 Task: Open Card Public Speaking Event Execution in Board Market Analysis for SWOT Analysis and Strategy Development to Workspace Inbound Marketing Agencies and add a team member Softage.2@softage.net, a label Red, a checklist Board Governance, an attachment from your google drive, a color Red and finally, add a card description 'Develop and launch new customer feedback program for service improvements' and a comment 'Given the potential impact of this task on our company brand reputation, let us ensure that we approach it with a focus on quality and excellence.'. Add a start date 'Jan 06, 1900' with a due date 'Jan 13, 1900'
Action: Mouse moved to (427, 150)
Screenshot: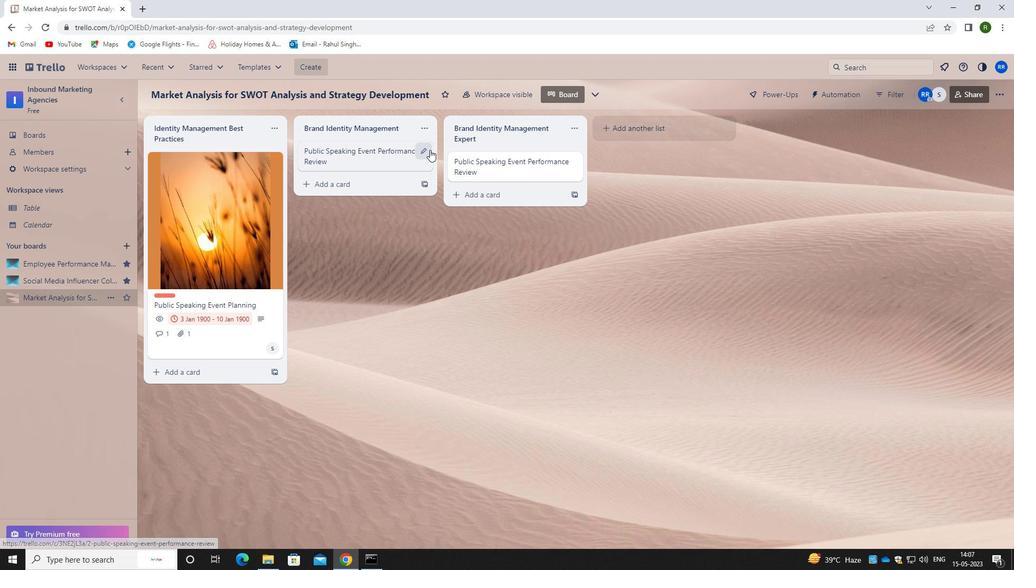
Action: Mouse pressed left at (427, 150)
Screenshot: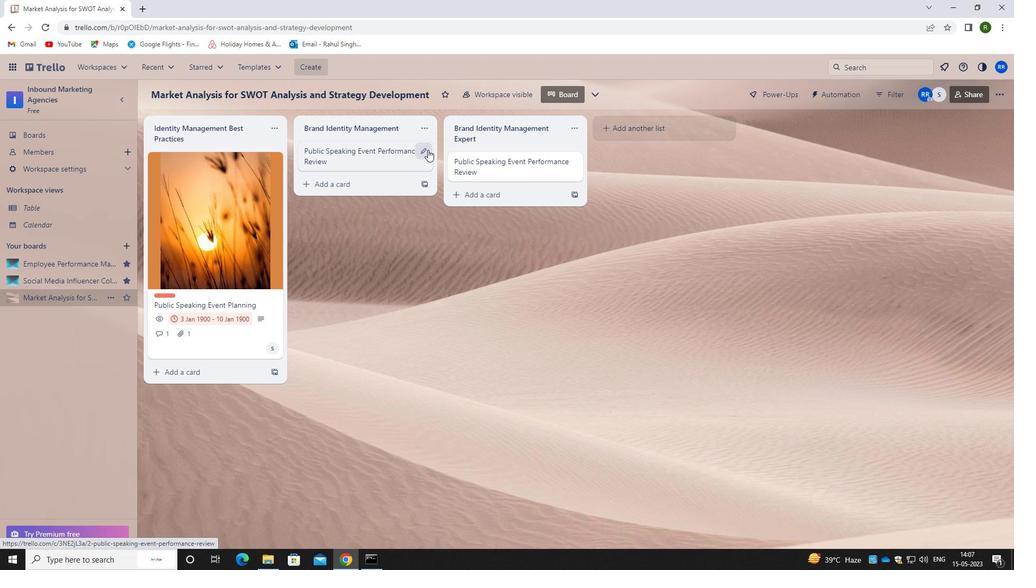 
Action: Mouse moved to (472, 147)
Screenshot: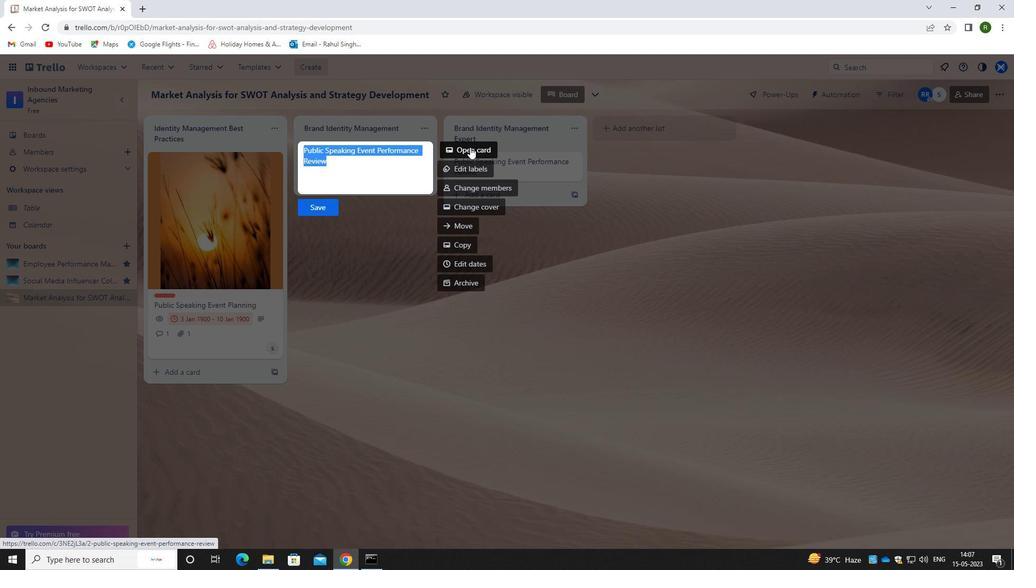 
Action: Mouse pressed left at (472, 147)
Screenshot: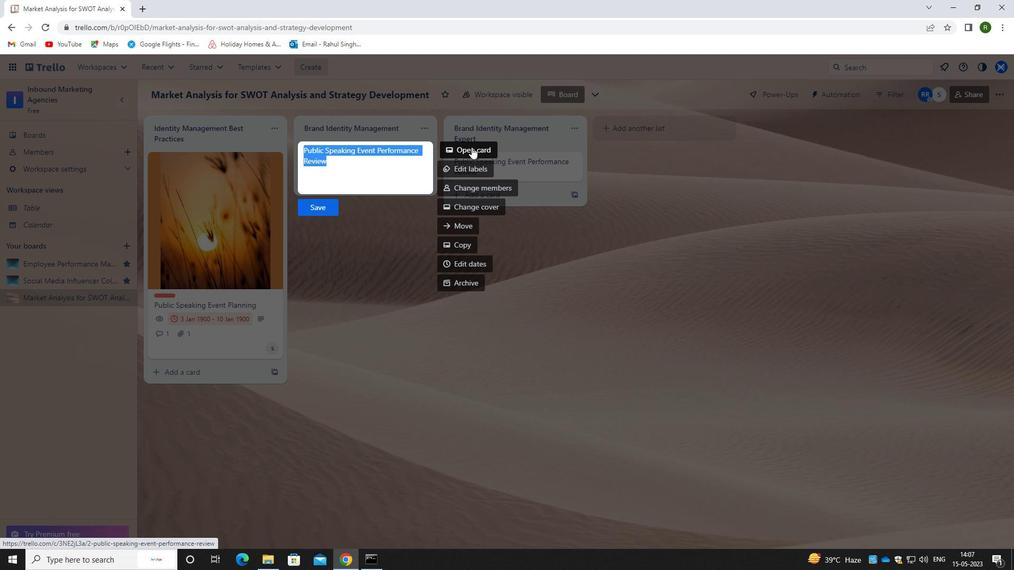 
Action: Mouse moved to (639, 190)
Screenshot: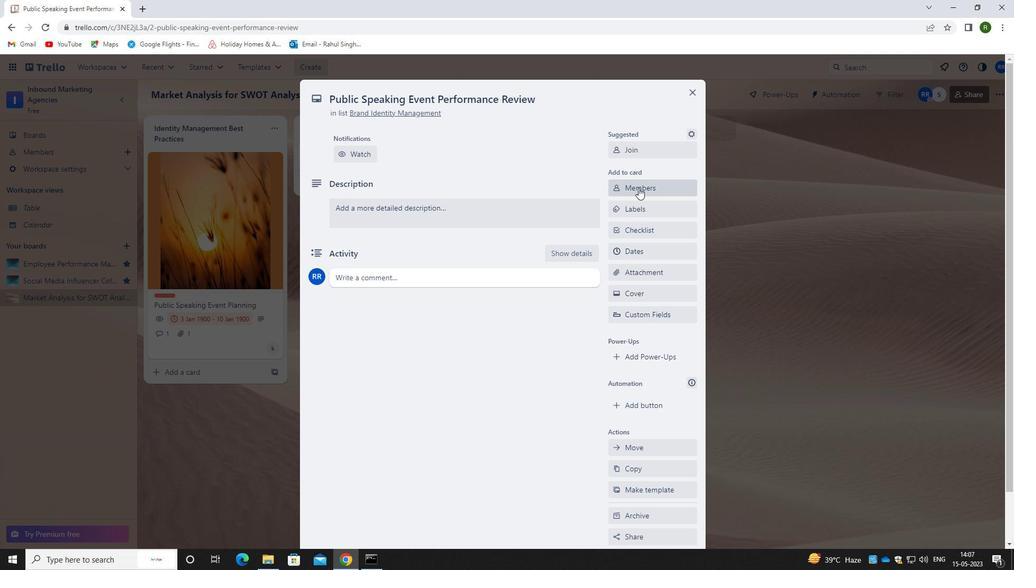 
Action: Mouse pressed left at (639, 190)
Screenshot: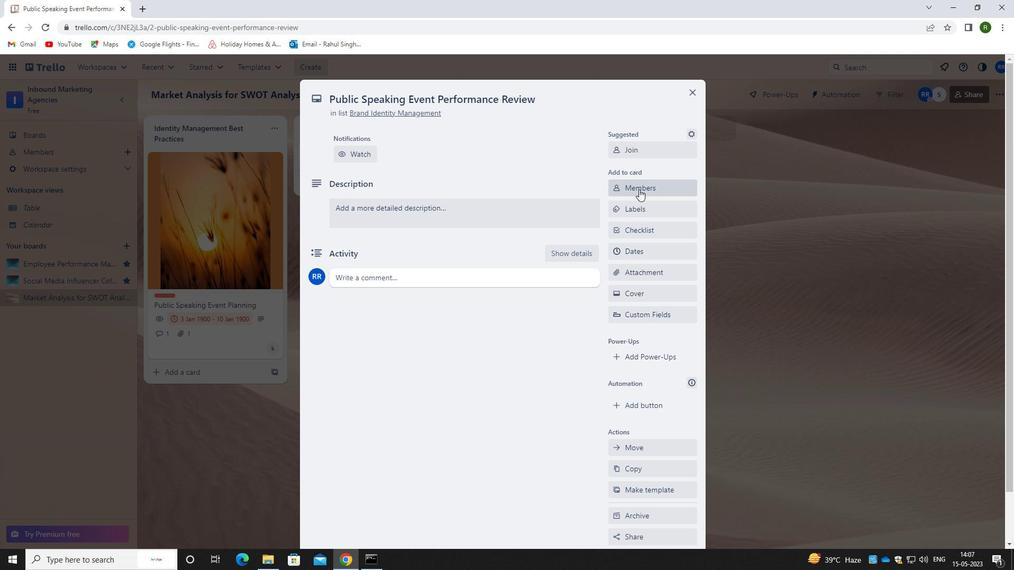 
Action: Mouse moved to (637, 233)
Screenshot: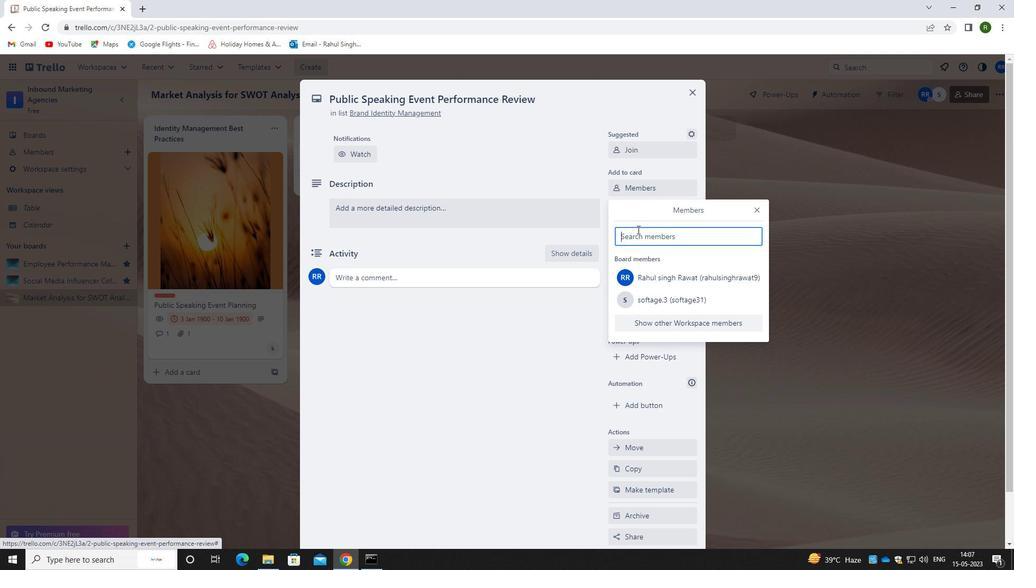 
Action: Key pressed <Key.caps_lock>s<Key.caps_lock>oftage.2<Key.shift>@SOFTA.NET
Screenshot: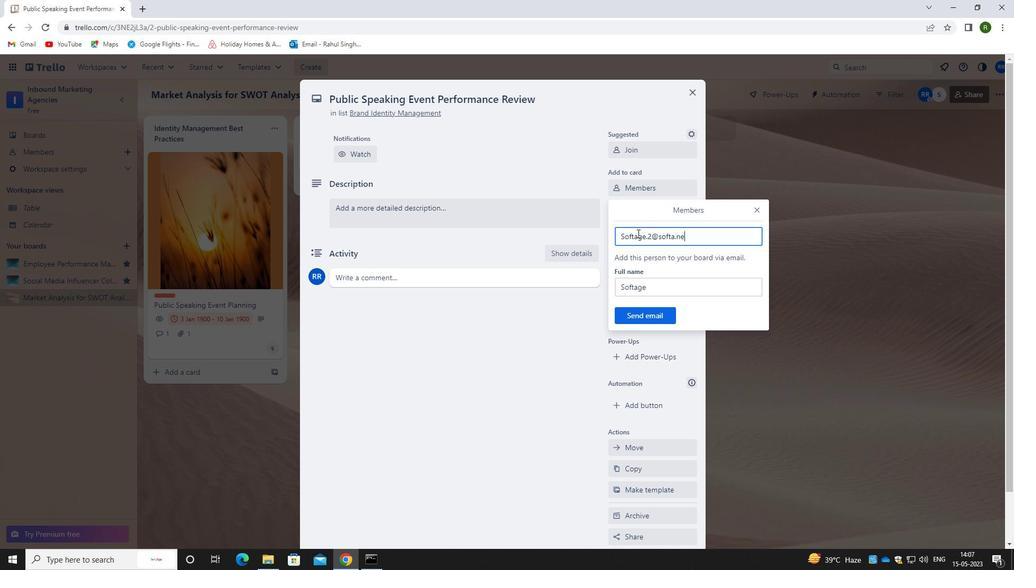 
Action: Mouse moved to (690, 243)
Screenshot: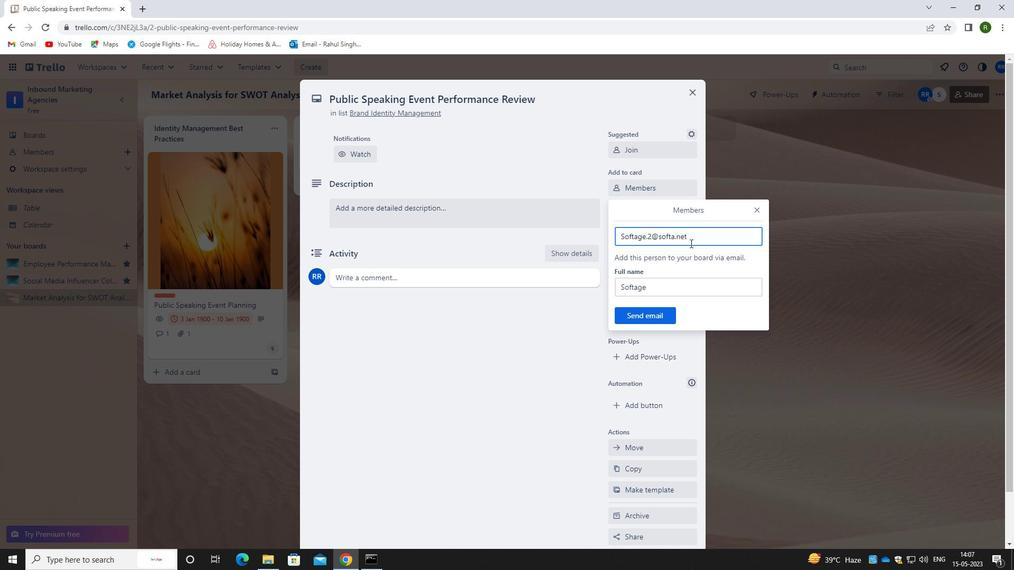 
Action: Key pressed <Key.backspace><Key.backspace><Key.backspace><Key.backspace>GE.NET
Screenshot: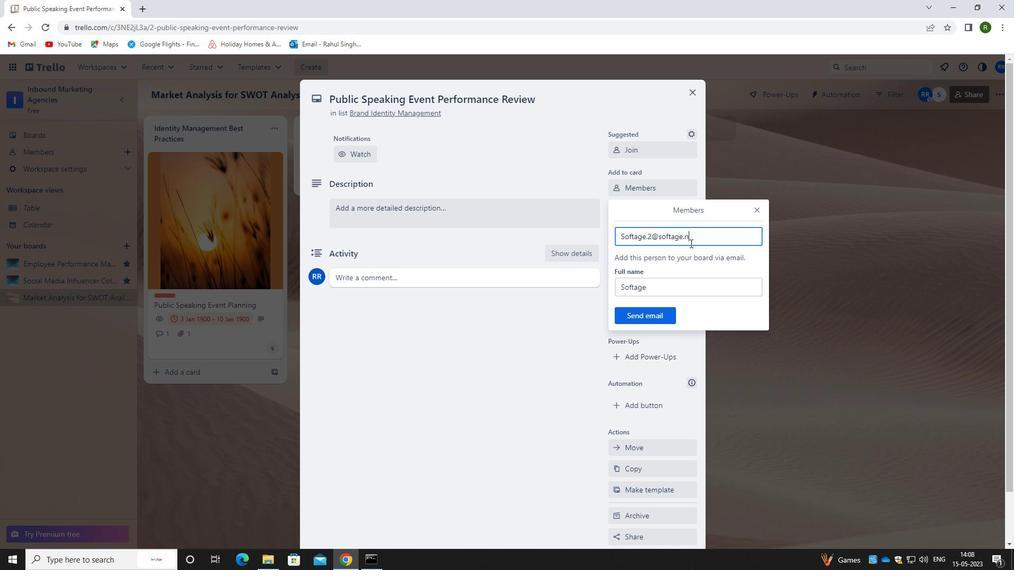 
Action: Mouse moved to (631, 318)
Screenshot: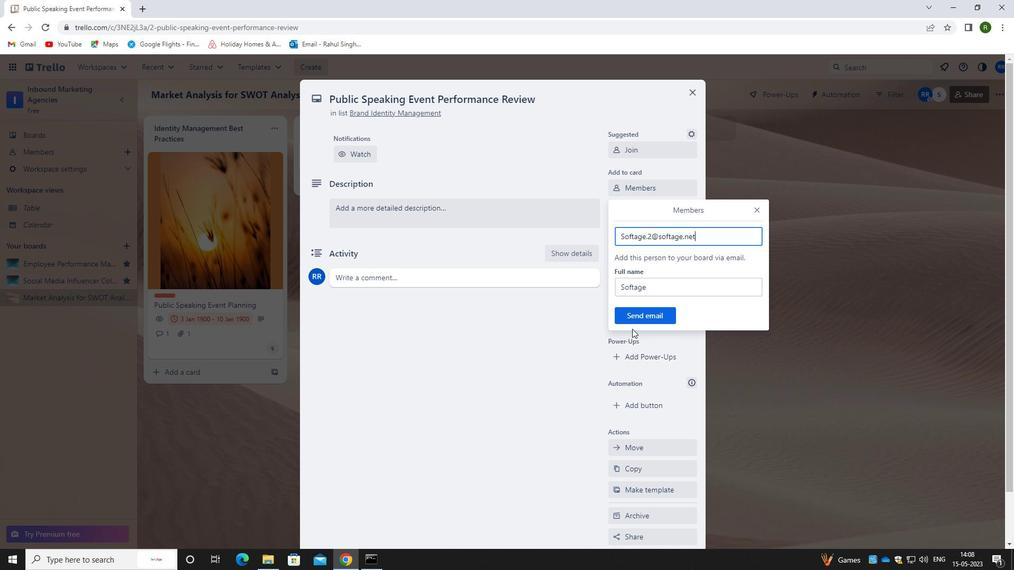 
Action: Mouse pressed left at (631, 318)
Screenshot: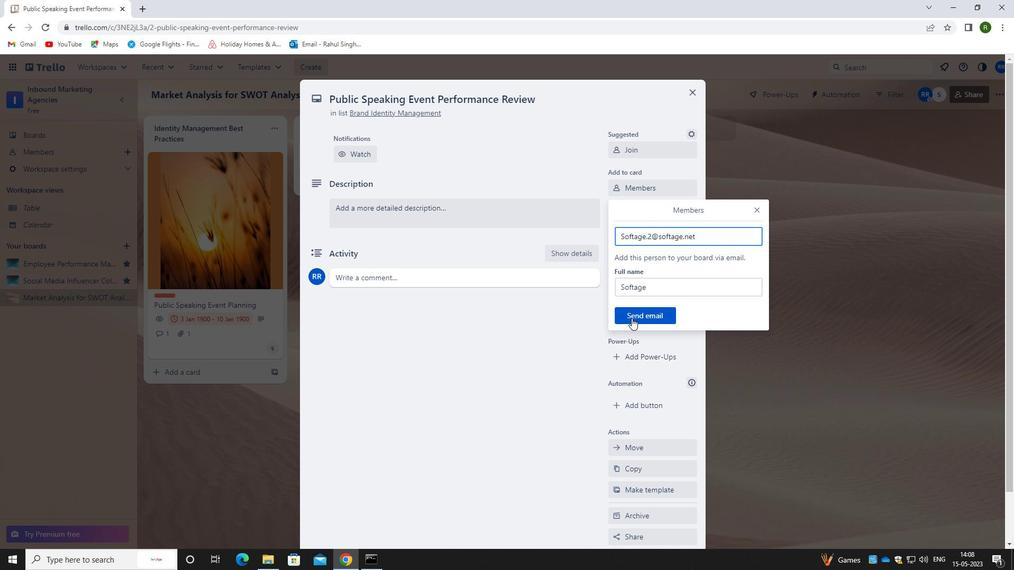 
Action: Mouse moved to (648, 208)
Screenshot: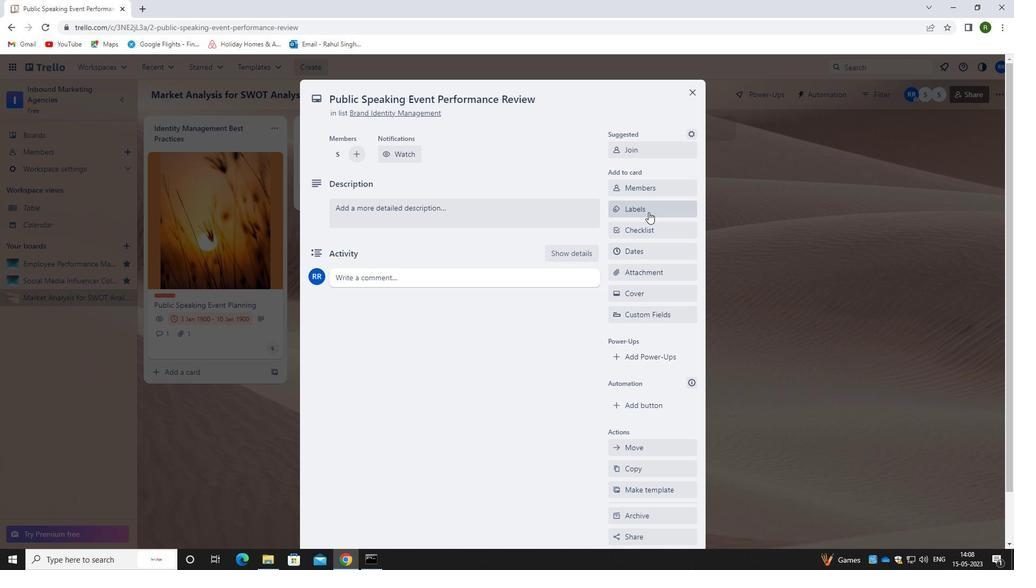 
Action: Mouse pressed left at (648, 208)
Screenshot: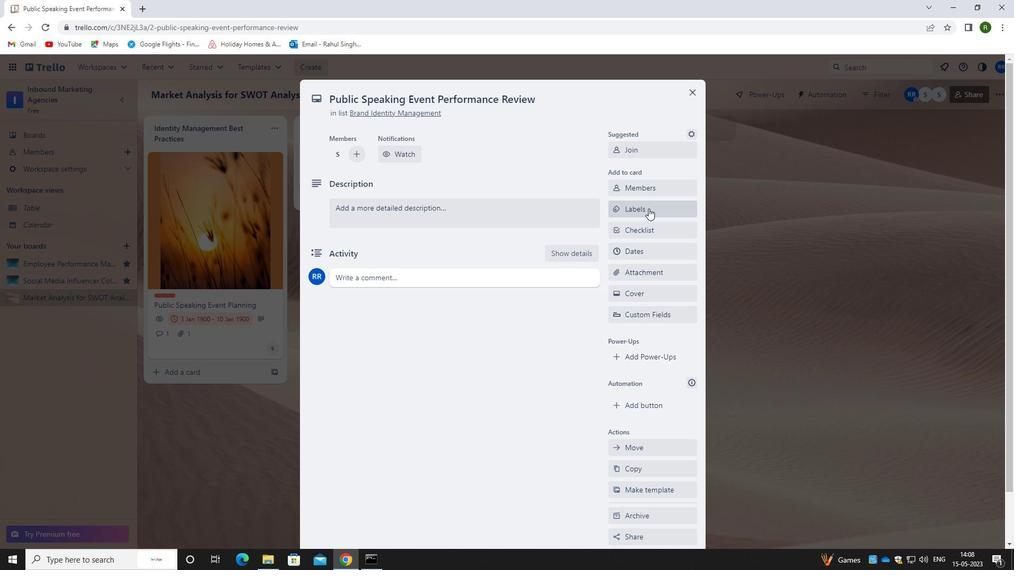 
Action: Mouse moved to (654, 239)
Screenshot: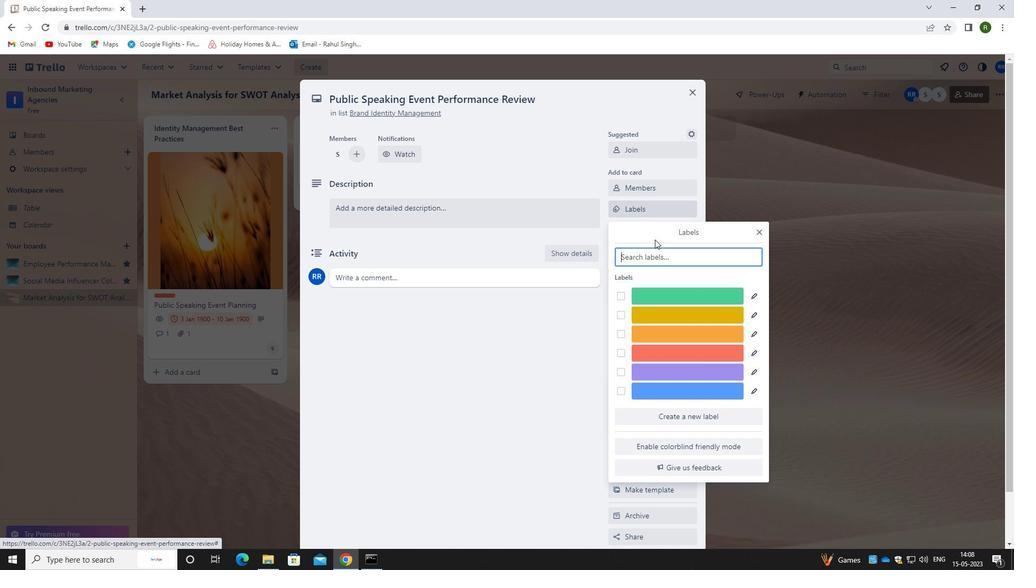 
Action: Key pressed RED
Screenshot: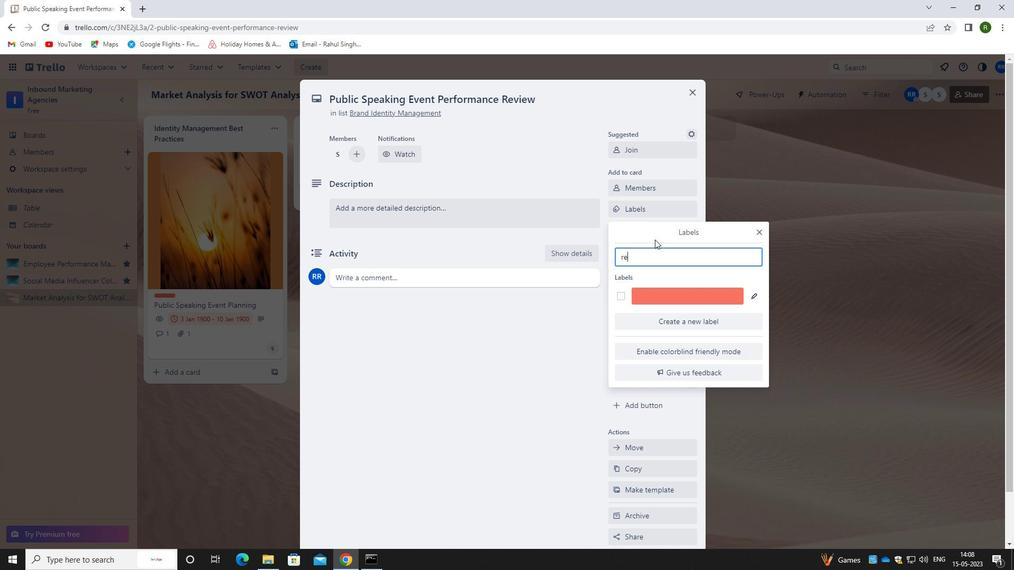 
Action: Mouse moved to (622, 298)
Screenshot: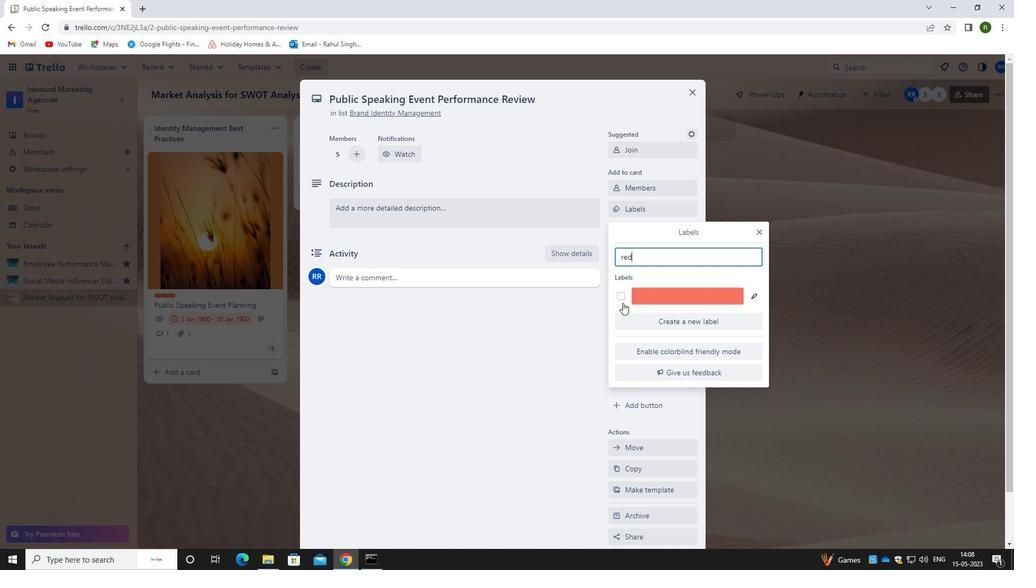 
Action: Mouse pressed left at (622, 298)
Screenshot: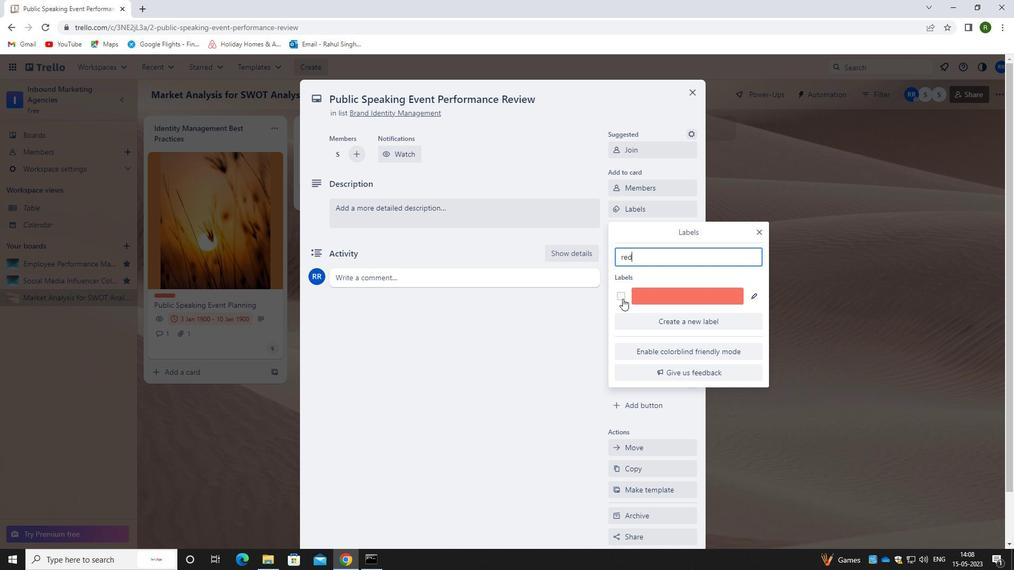 
Action: Mouse moved to (557, 357)
Screenshot: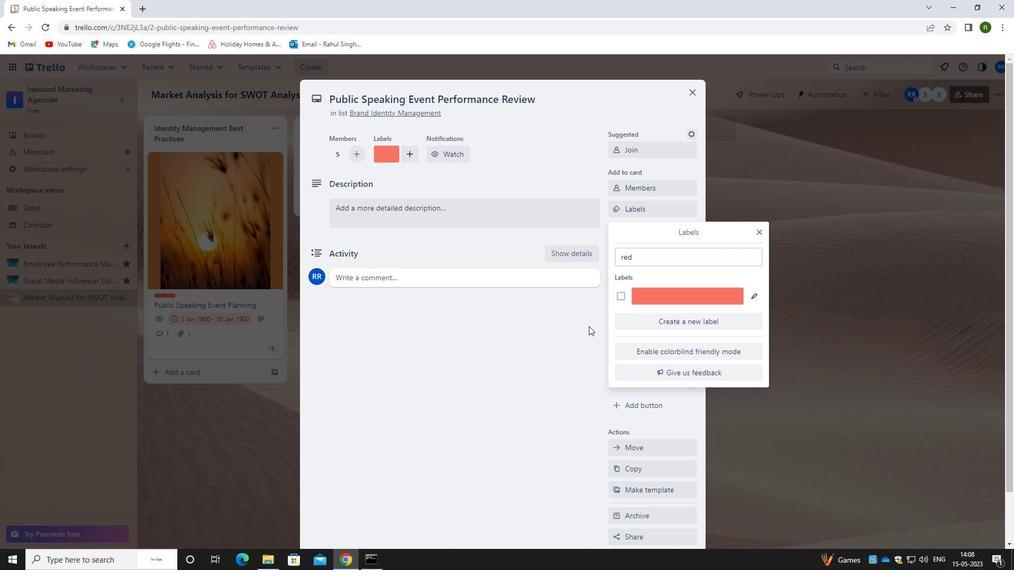 
Action: Mouse pressed left at (557, 357)
Screenshot: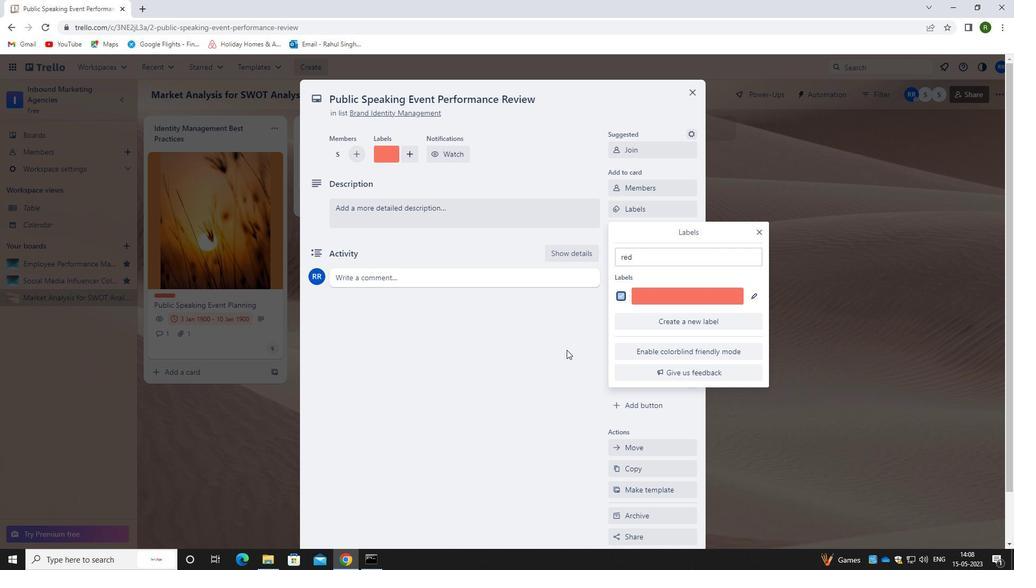 
Action: Mouse moved to (638, 228)
Screenshot: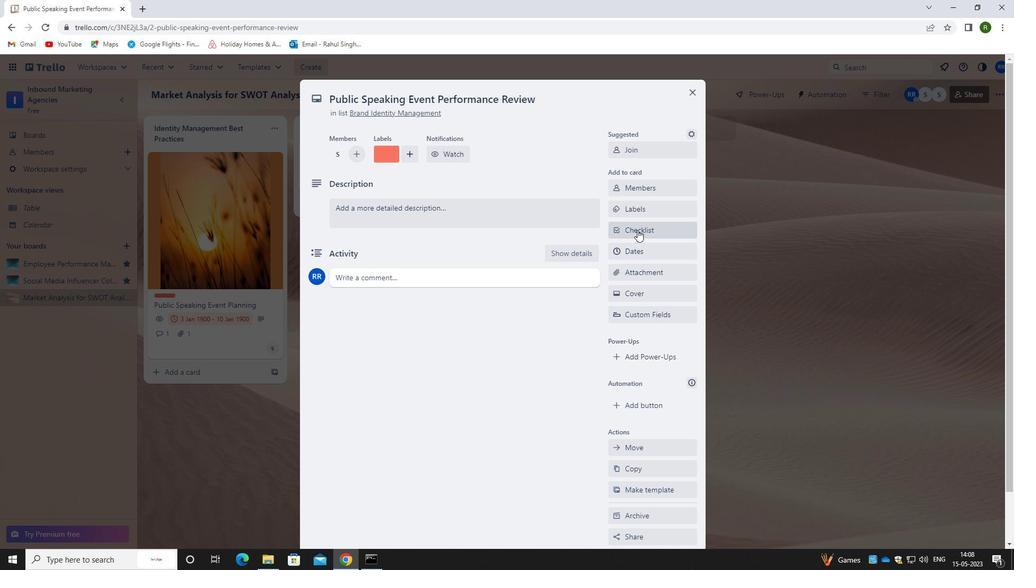 
Action: Mouse pressed left at (638, 228)
Screenshot: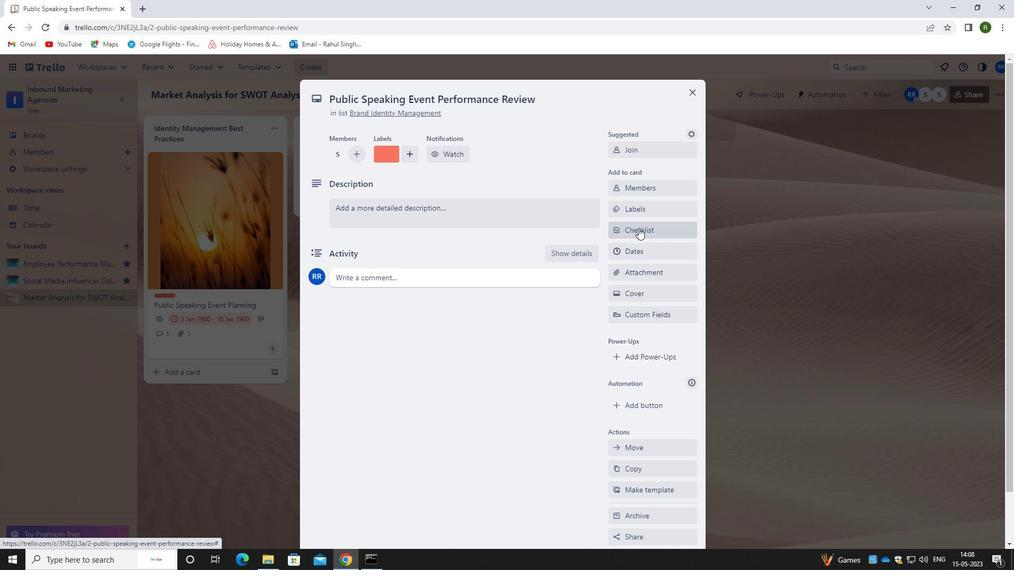 
Action: Mouse moved to (547, 355)
Screenshot: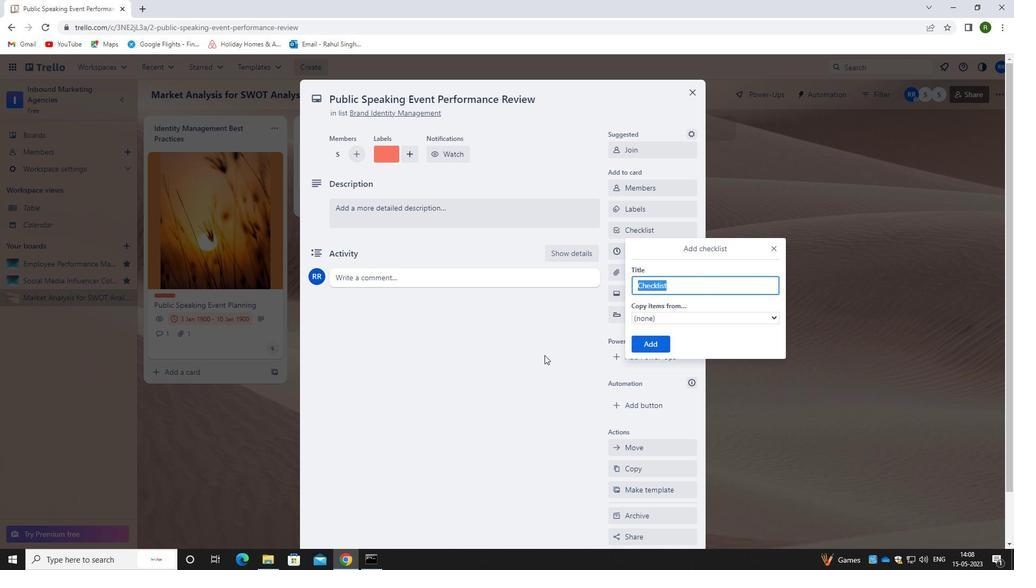 
Action: Key pressed <Key.caps_lock>B<Key.caps_lock>IARD<Key.space><Key.caps_lock><Key.backspace><Key.backspace><Key.backspace><Key.backspace><Key.backspace><Key.caps_lock>OAR<Key.space><Key.caps_lock><Key.backspace>D<Key.space><Key.caps_lock><Key.backspace><Key.backspace>D<Key.space>GOVE
Screenshot: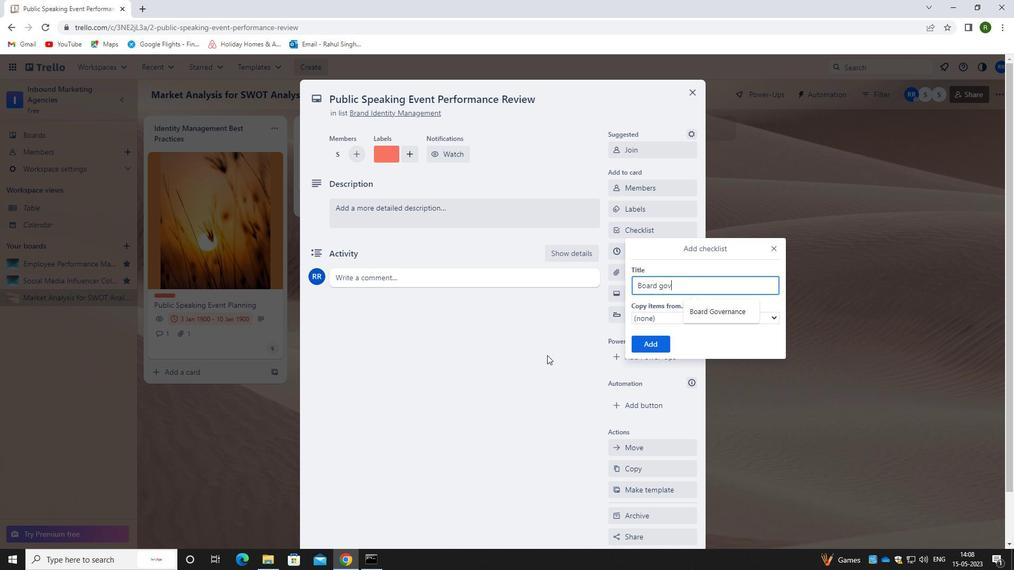 
Action: Mouse moved to (716, 312)
Screenshot: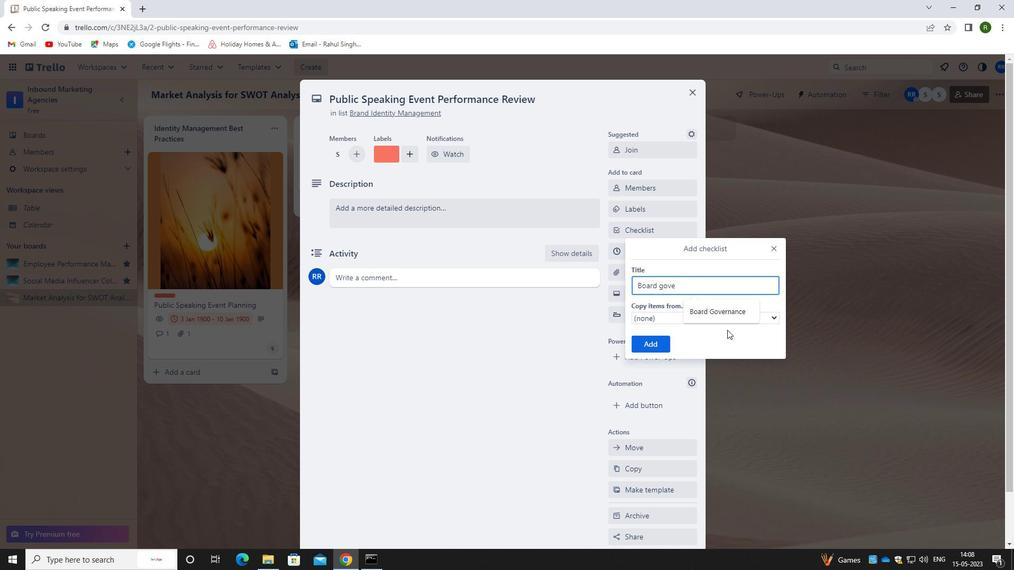 
Action: Mouse pressed left at (716, 312)
Screenshot: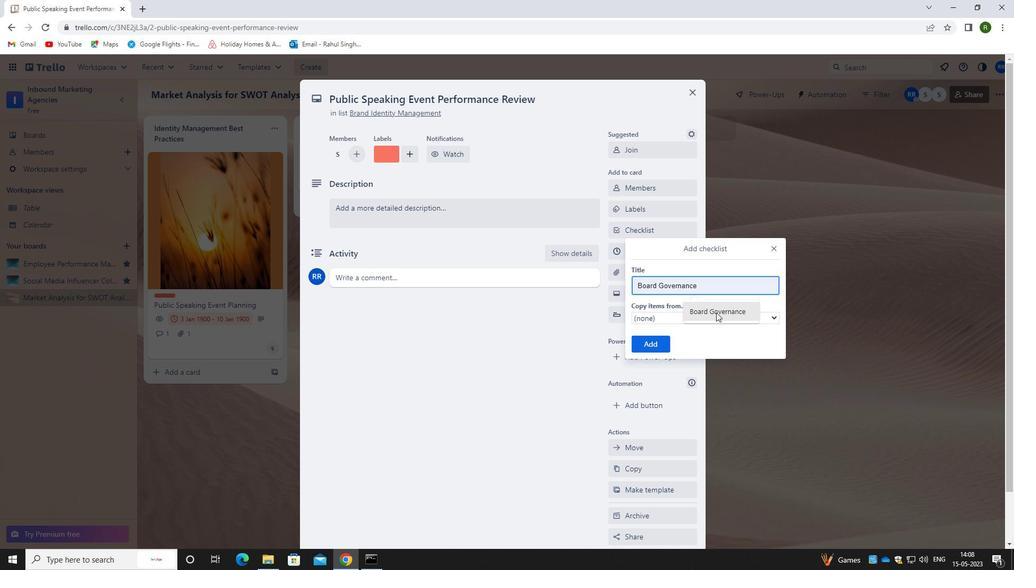 
Action: Mouse moved to (657, 344)
Screenshot: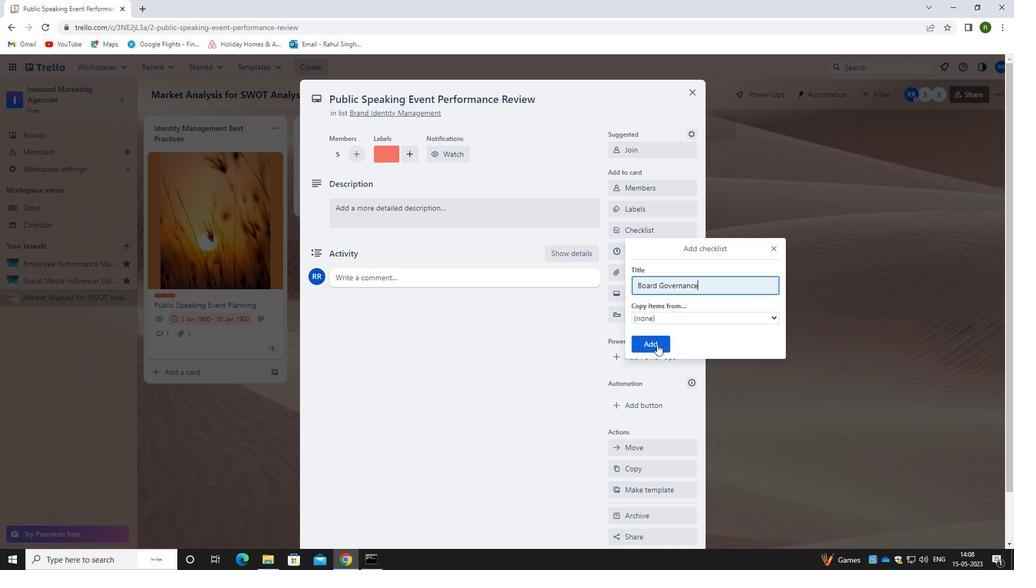 
Action: Mouse pressed left at (657, 344)
Screenshot: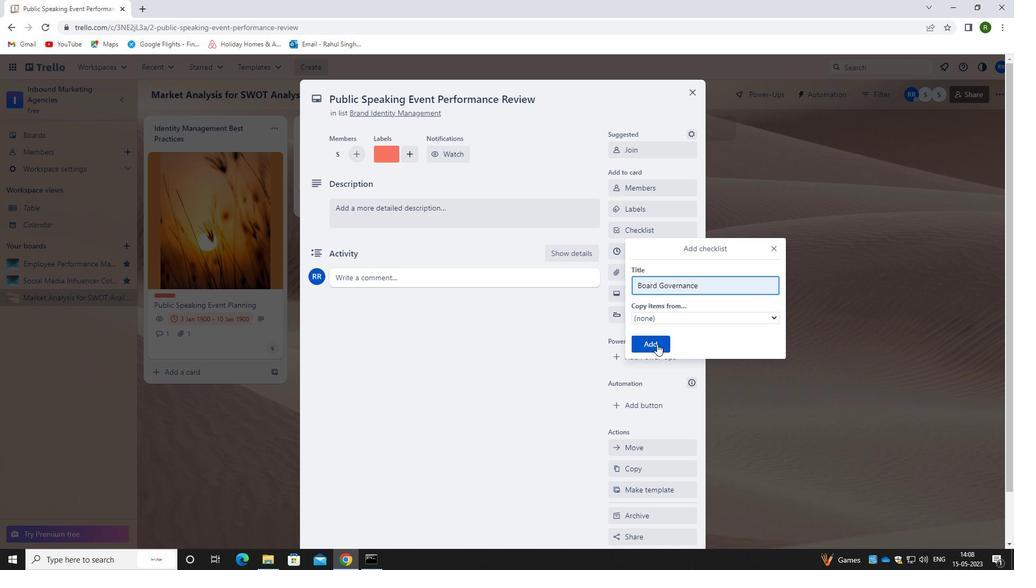 
Action: Mouse moved to (629, 273)
Screenshot: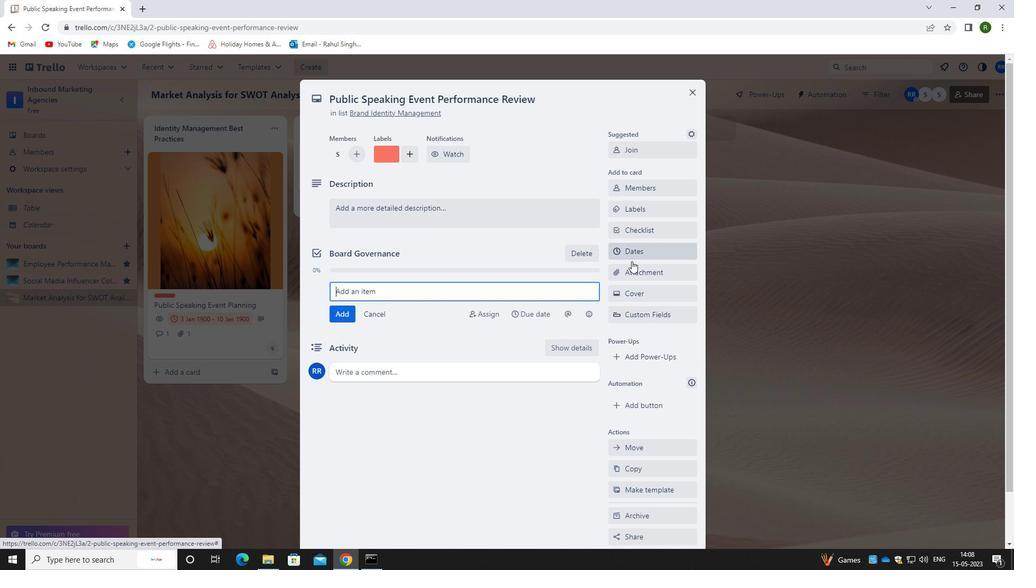 
Action: Mouse pressed left at (629, 273)
Screenshot: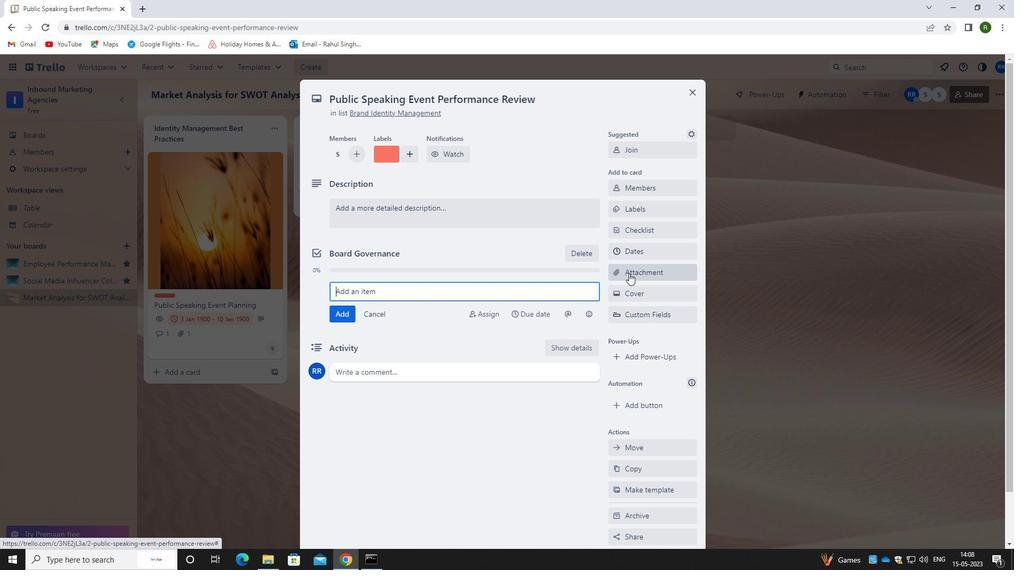 
Action: Mouse moved to (639, 359)
Screenshot: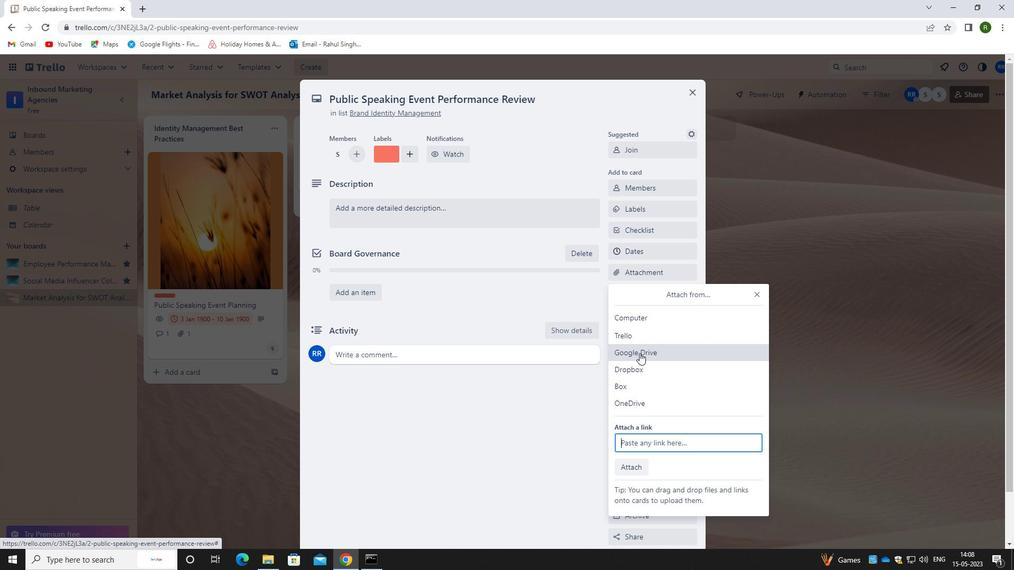 
Action: Mouse pressed left at (639, 359)
Screenshot: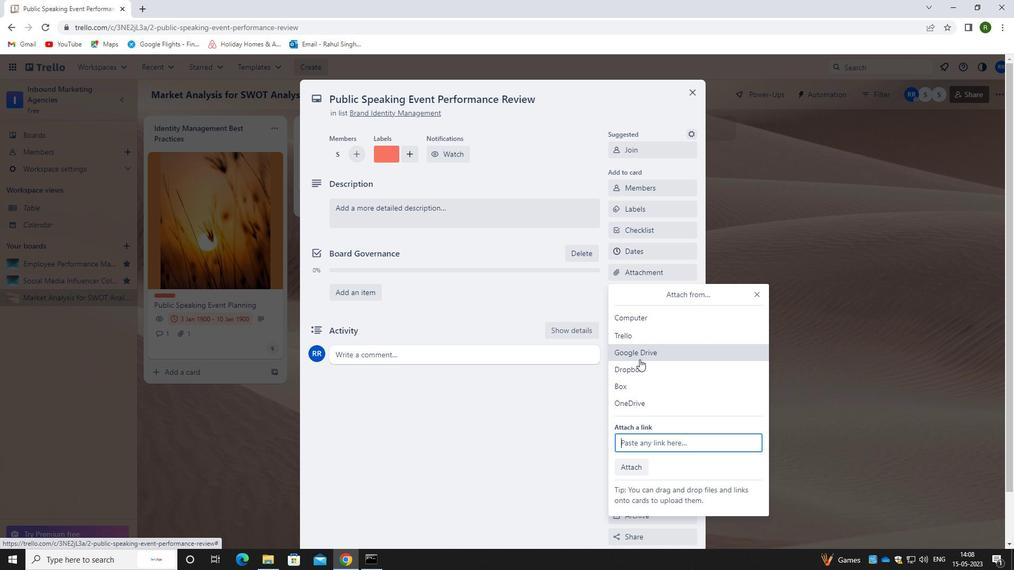
Action: Mouse moved to (291, 388)
Screenshot: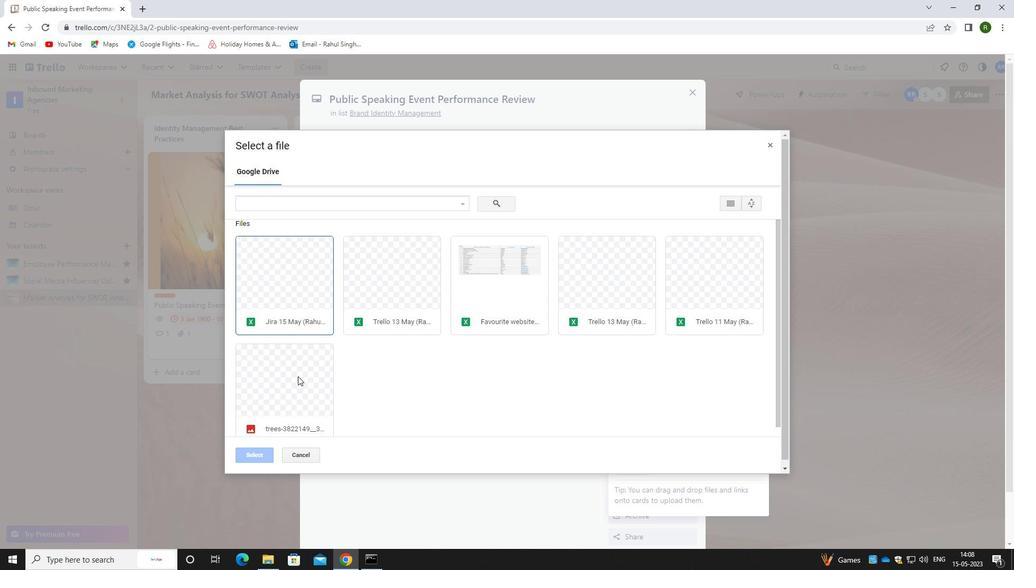 
Action: Mouse pressed left at (291, 388)
Screenshot: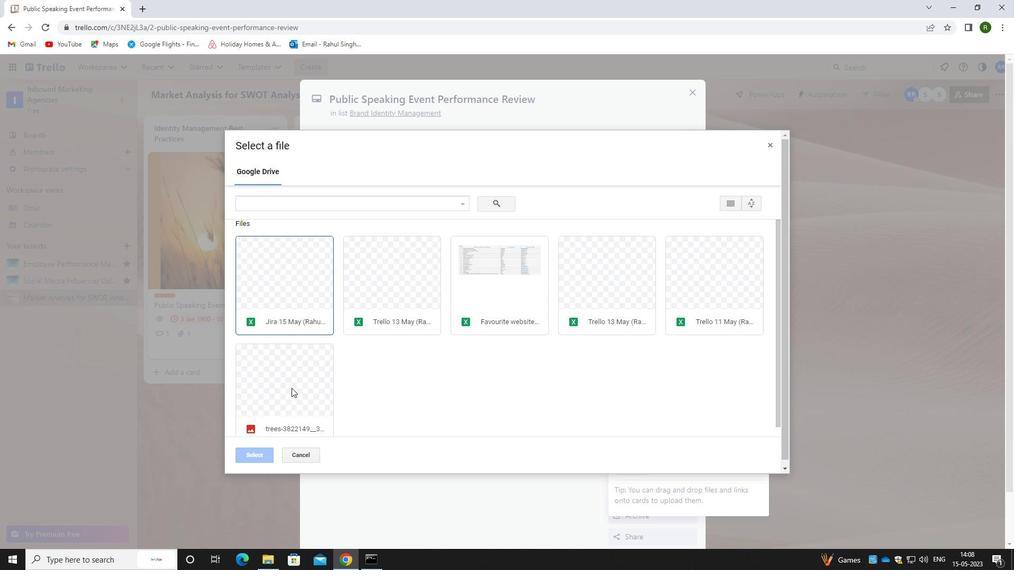 
Action: Mouse moved to (255, 451)
Screenshot: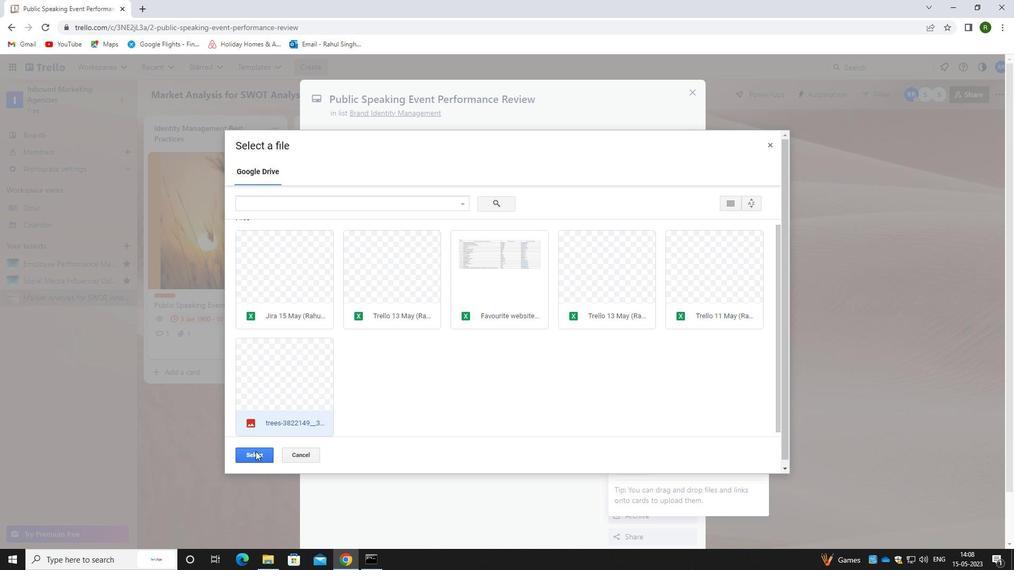 
Action: Mouse pressed left at (255, 451)
Screenshot: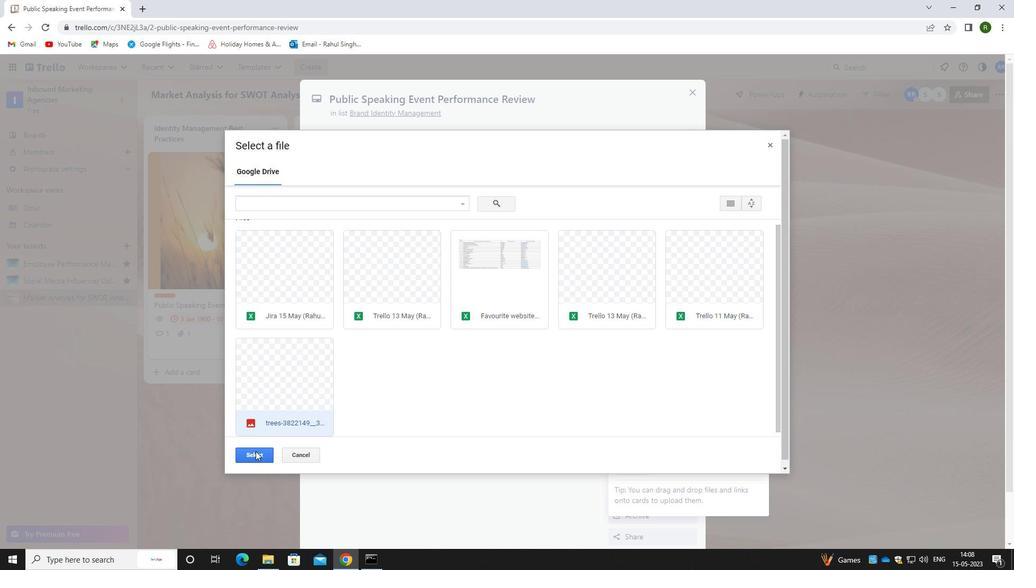 
Action: Mouse moved to (422, 214)
Screenshot: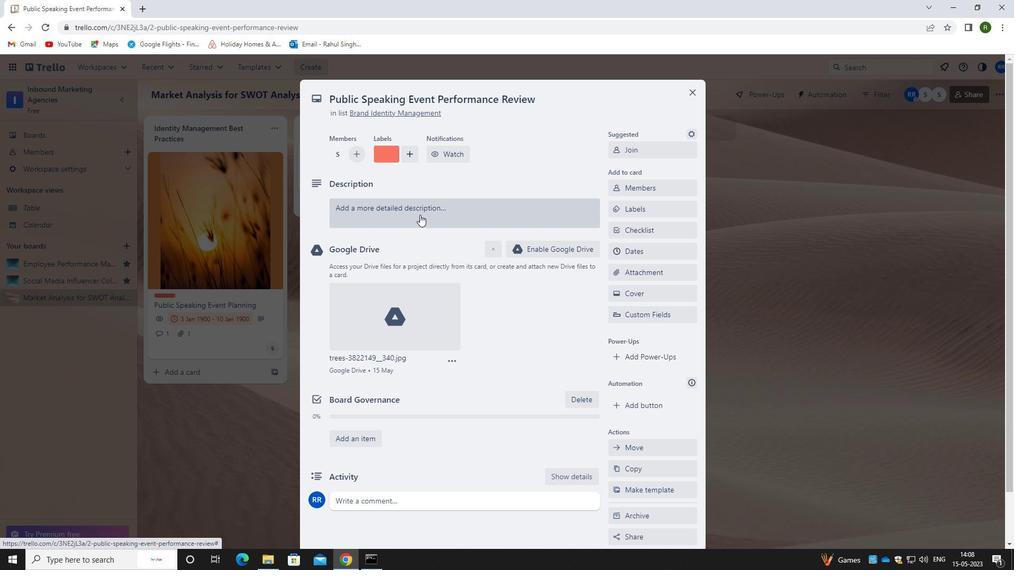 
Action: Mouse pressed left at (422, 214)
Screenshot: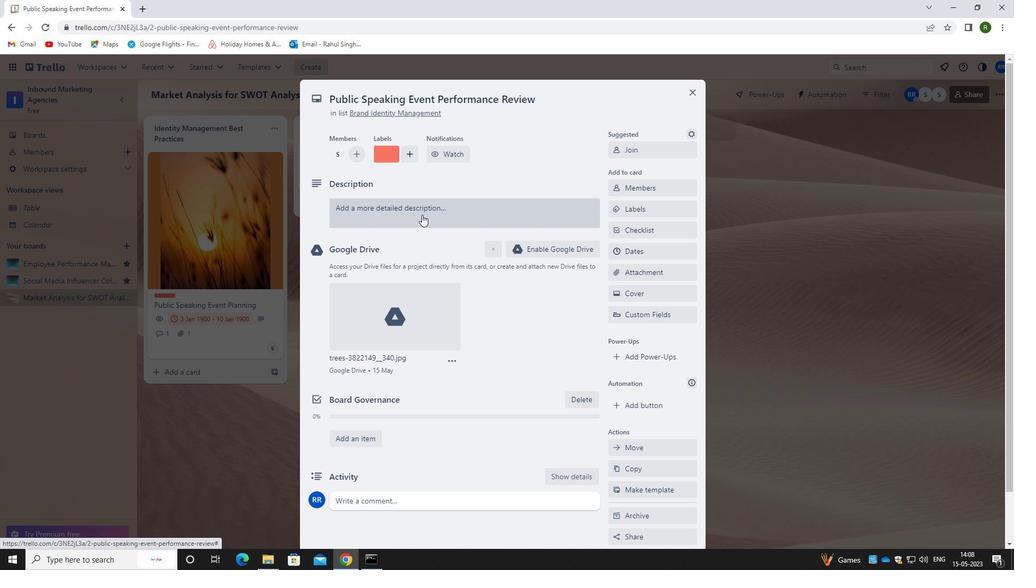 
Action: Mouse moved to (425, 257)
Screenshot: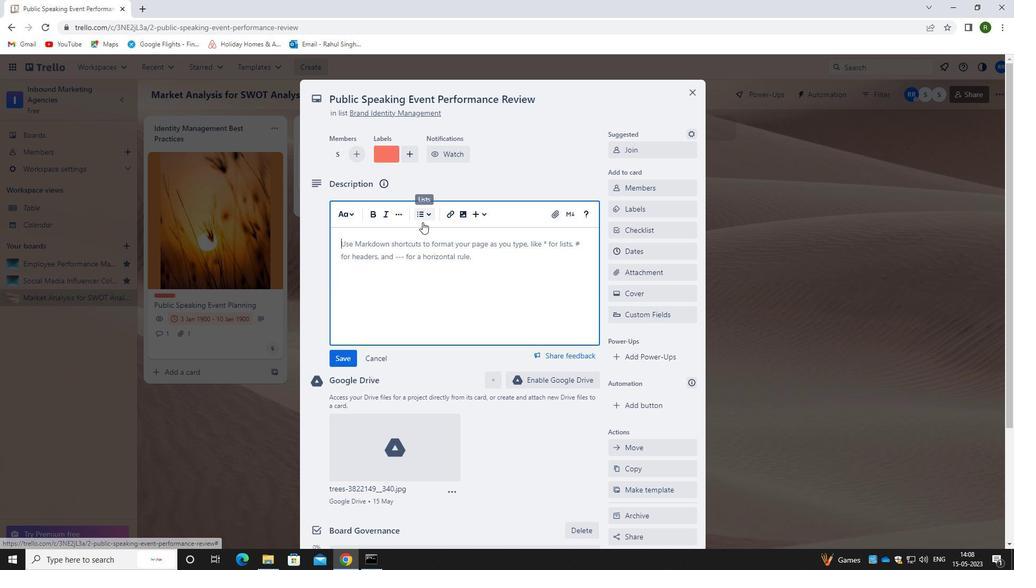 
Action: Mouse pressed left at (425, 257)
Screenshot: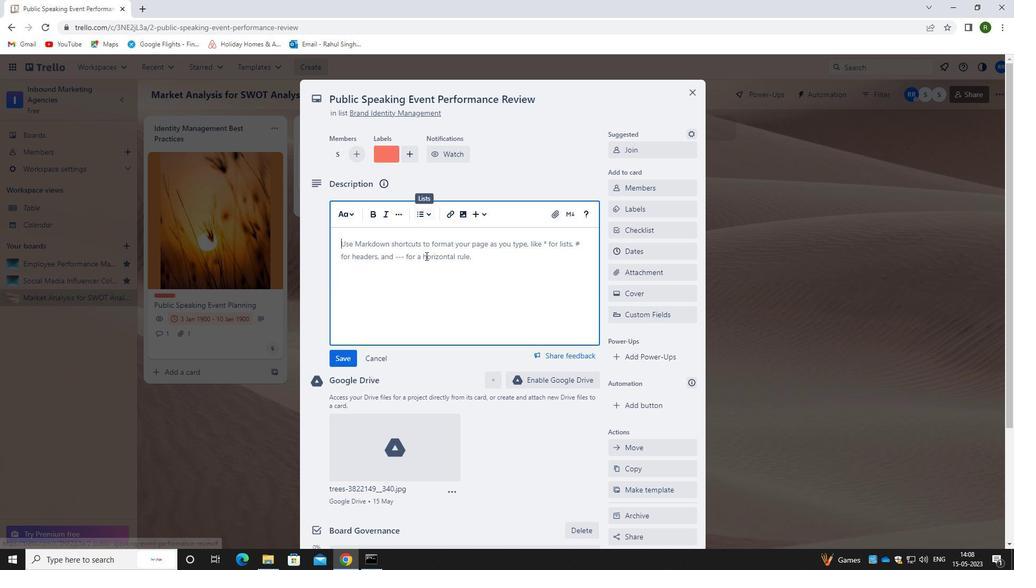 
Action: Key pressed <Key.caps_lock>D<Key.caps_lock>EVELOP<Key.space>AND<Key.space>LAUNCH<Key.space>NEW<Key.space>CUSTOMER<Key.space>FEEDBACK<Key.space>PROGRAM<Key.space>FO<Key.space><Key.backspace>R<Key.space>SERVICE<Key.space>IMPROVEMENTS
Screenshot: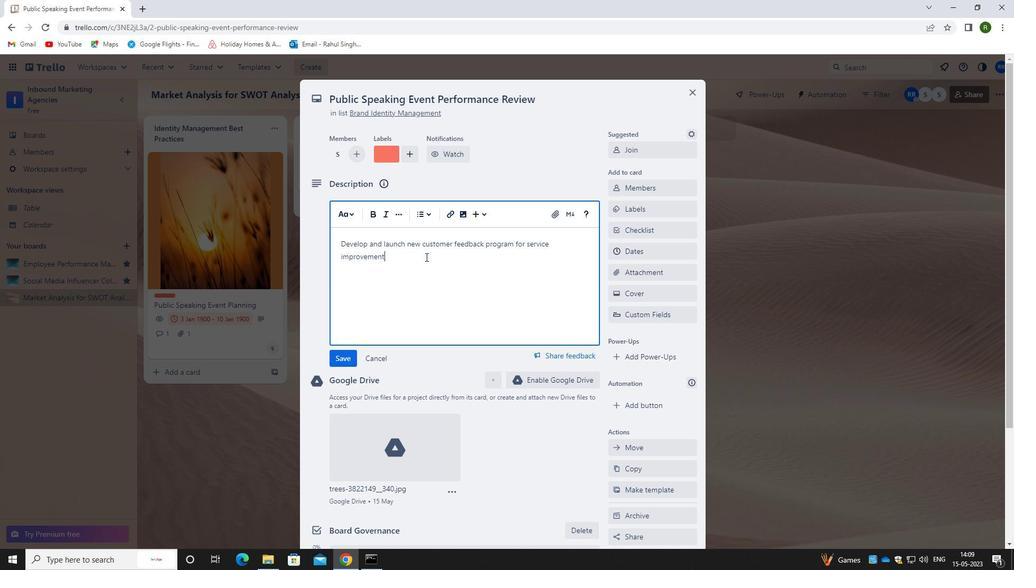 
Action: Mouse moved to (347, 363)
Screenshot: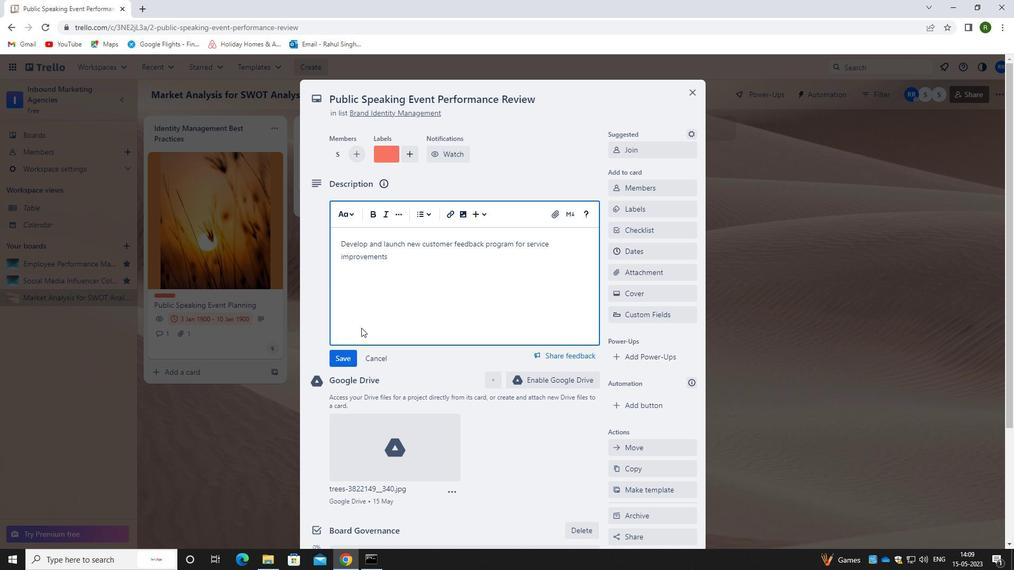 
Action: Mouse pressed left at (347, 363)
Screenshot: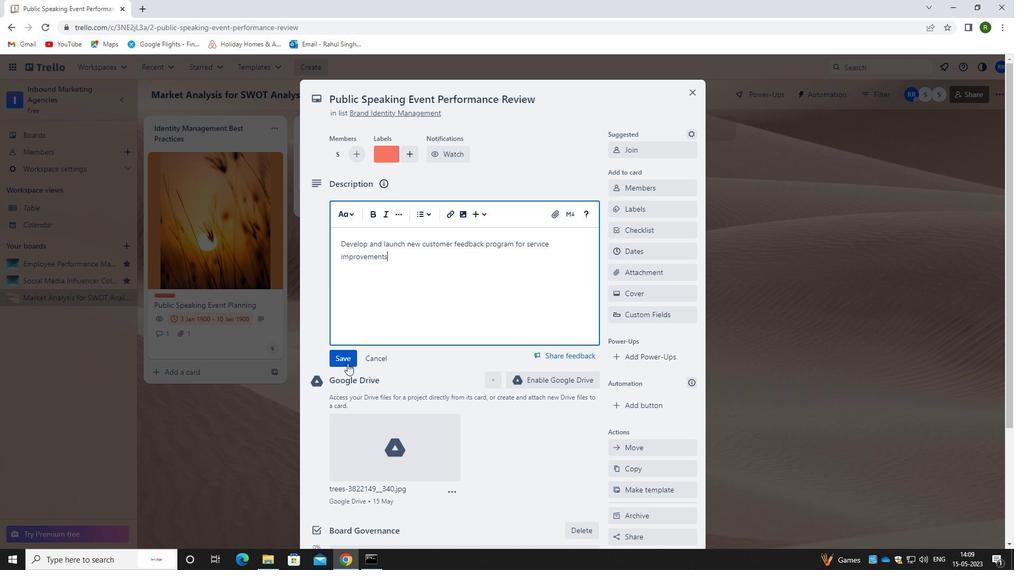
Action: Mouse moved to (369, 334)
Screenshot: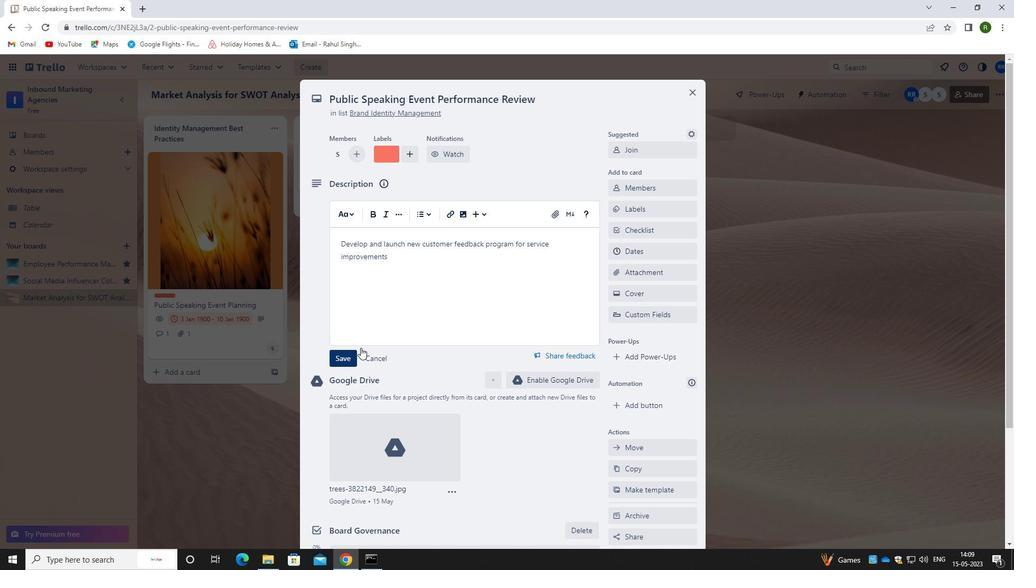
Action: Mouse scrolled (369, 333) with delta (0, 0)
Screenshot: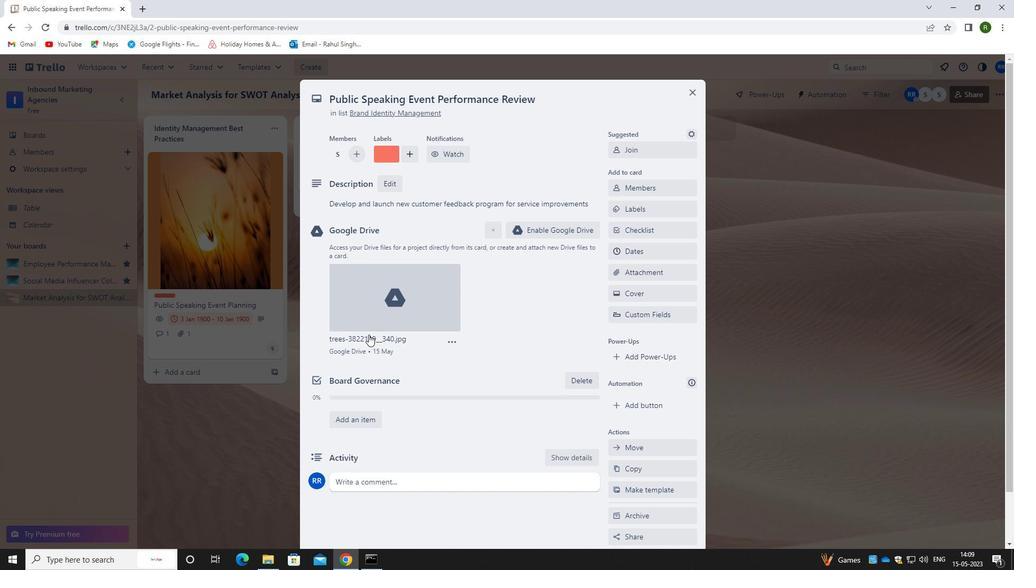 
Action: Mouse scrolled (369, 333) with delta (0, 0)
Screenshot: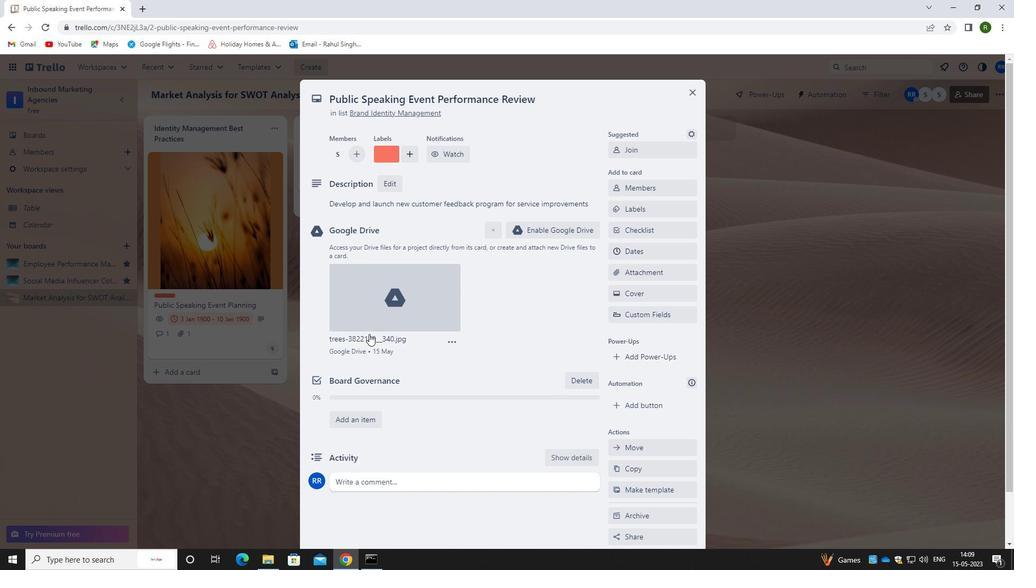 
Action: Mouse scrolled (369, 333) with delta (0, 0)
Screenshot: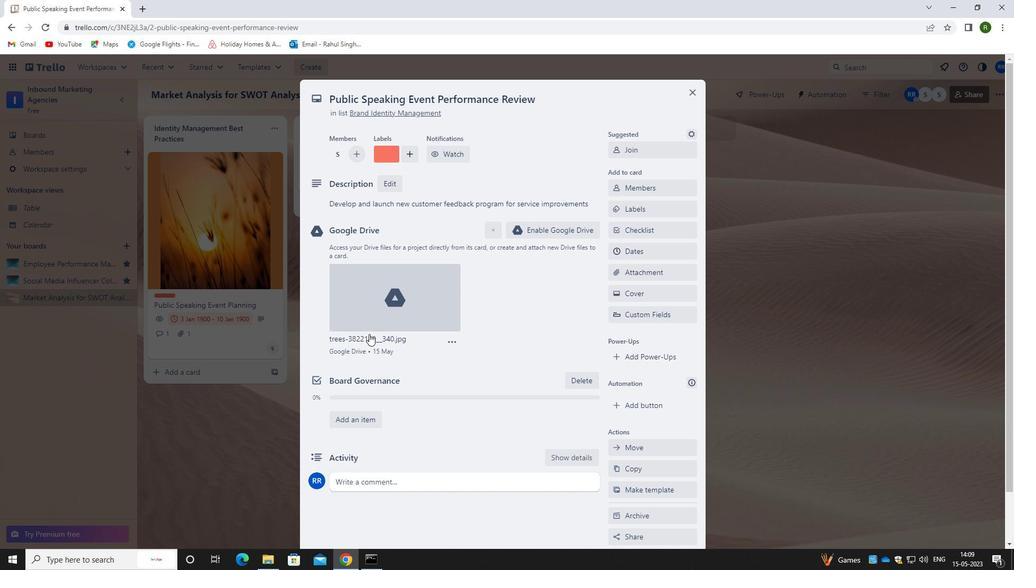 
Action: Mouse moved to (369, 334)
Screenshot: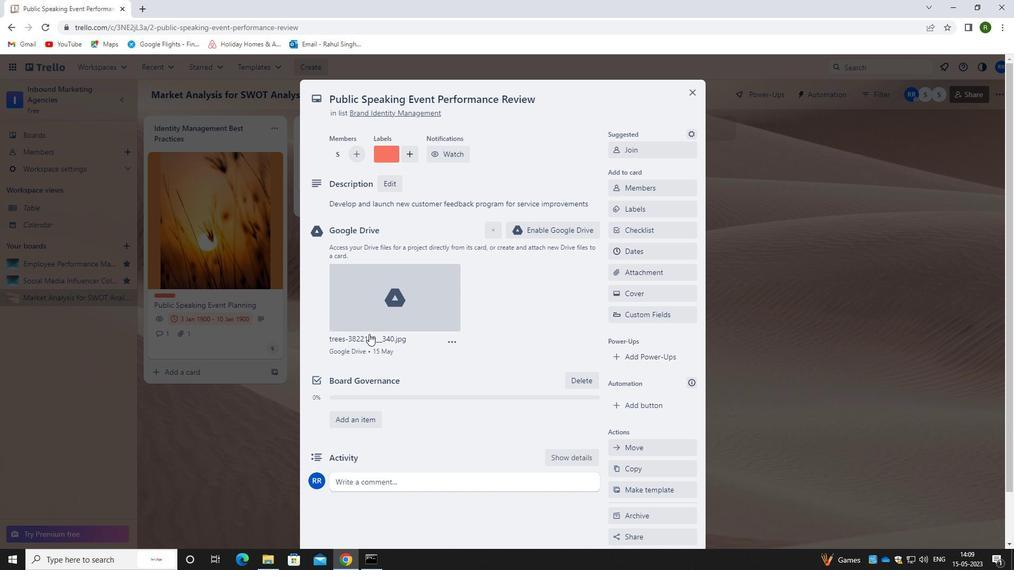 
Action: Mouse scrolled (369, 334) with delta (0, 0)
Screenshot: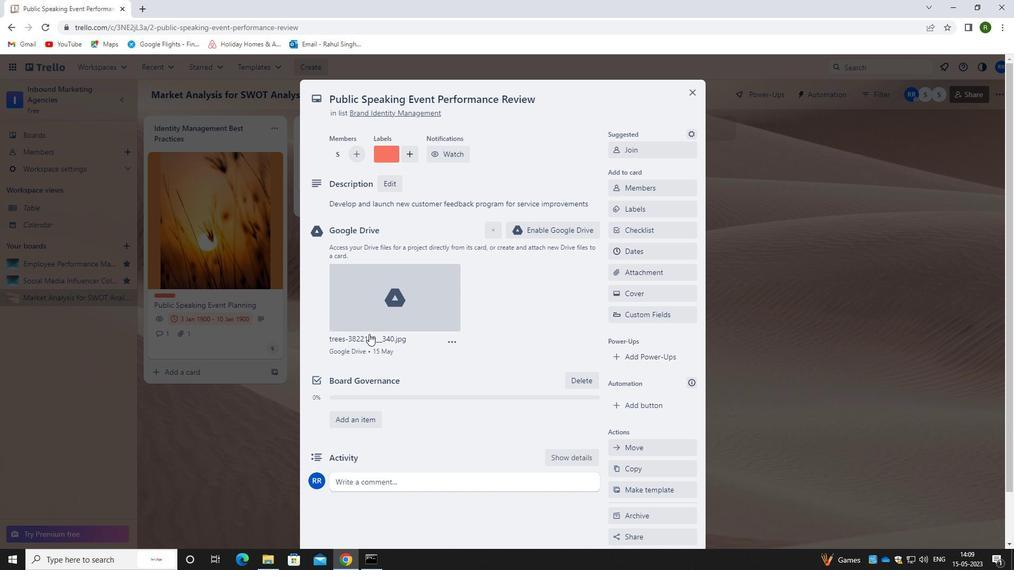 
Action: Mouse moved to (382, 433)
Screenshot: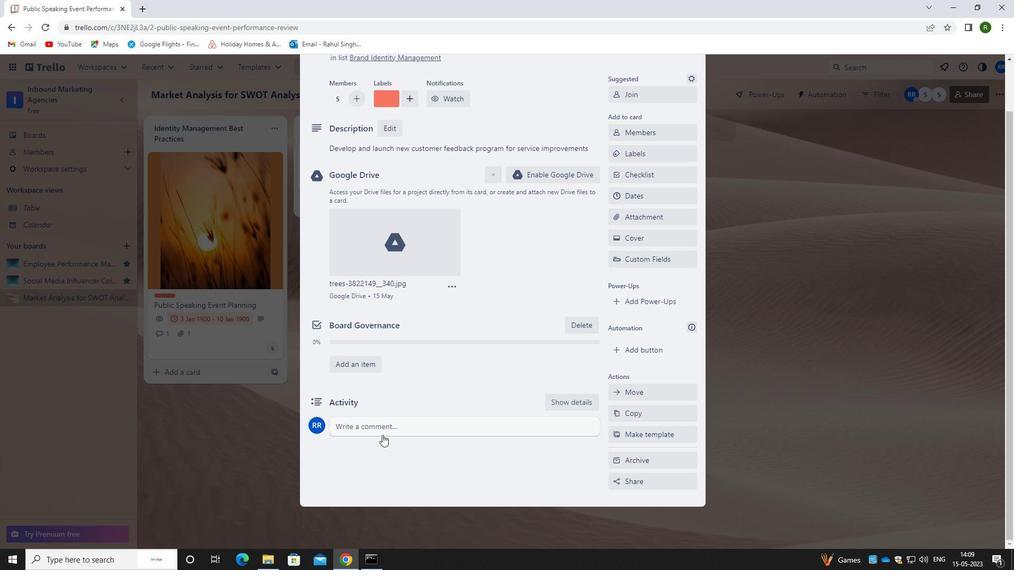 
Action: Mouse pressed left at (382, 433)
Screenshot: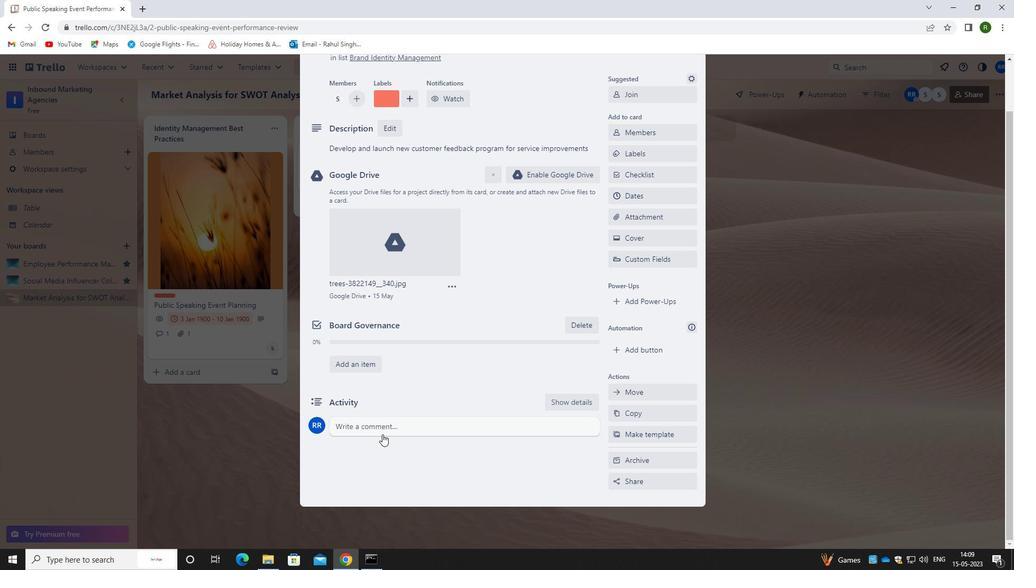 
Action: Mouse moved to (384, 463)
Screenshot: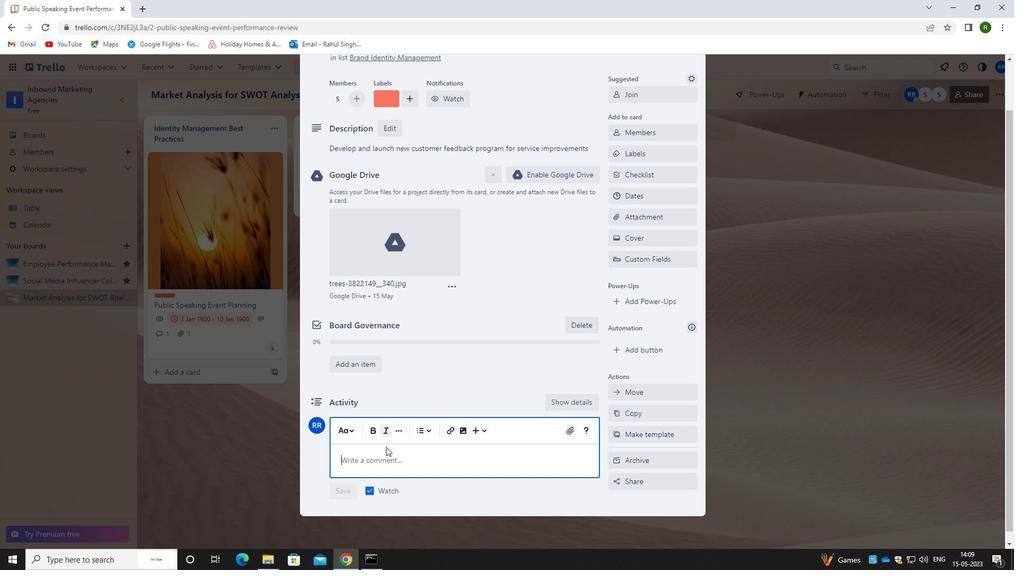
Action: Mouse pressed left at (384, 463)
Screenshot: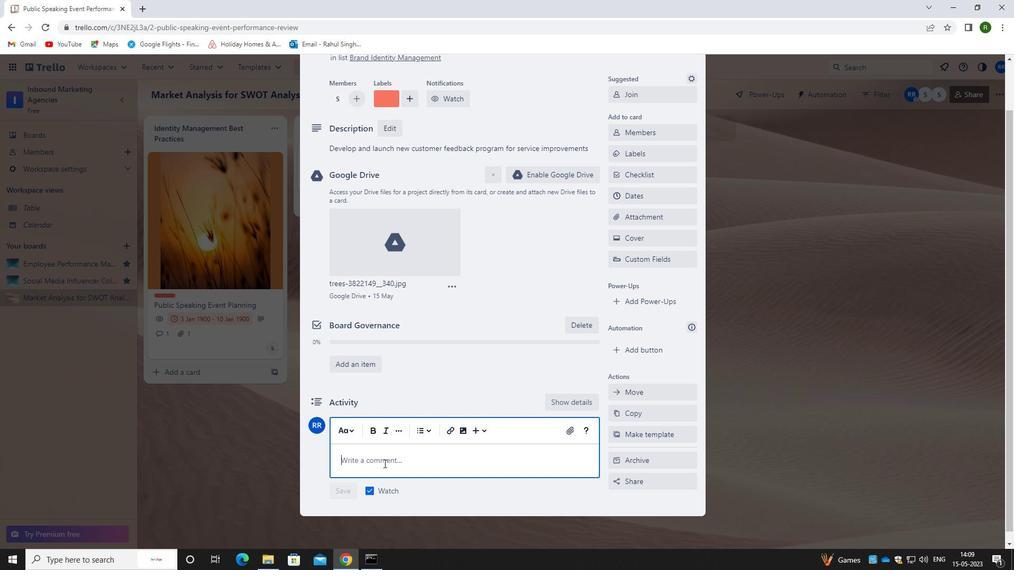 
Action: Key pressed <Key.caps_lock>G<Key.caps_lock>IVEN<Key.space>THE<Key.space>POTENTIAL<Key.space>IMPACT<Key.space>OF<Key.space>THIS<Key.space>TASK<Key.space>ON<Key.space>OUR<Key.space>COMPONEY<Key.backspace><Key.backspace>Y<Key.space>BRAND<Key.space>REPUTATIONN,<Key.space>L<Key.backspace><Key.backspace><Key.backspace><Key.backspace><Key.space>,<Key.space>LET<Key.space>US<Key.space>ENSURE<Key.space>THAT<Key.space>WE<Key.space>APPROACH<Key.space>IT<Key.space>WITH<Key.space>A<Key.space>A<Key.backspace>FOCUS<Key.space>ON<Key.space>QUALITY<Key.space>AND<Key.space>EXCELLENCE.
Screenshot: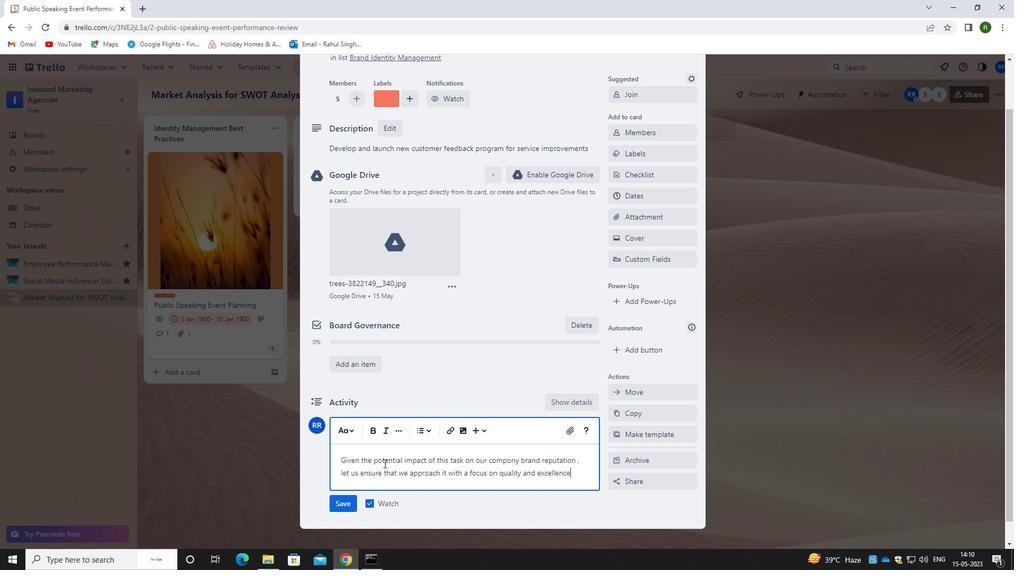 
Action: Mouse moved to (348, 509)
Screenshot: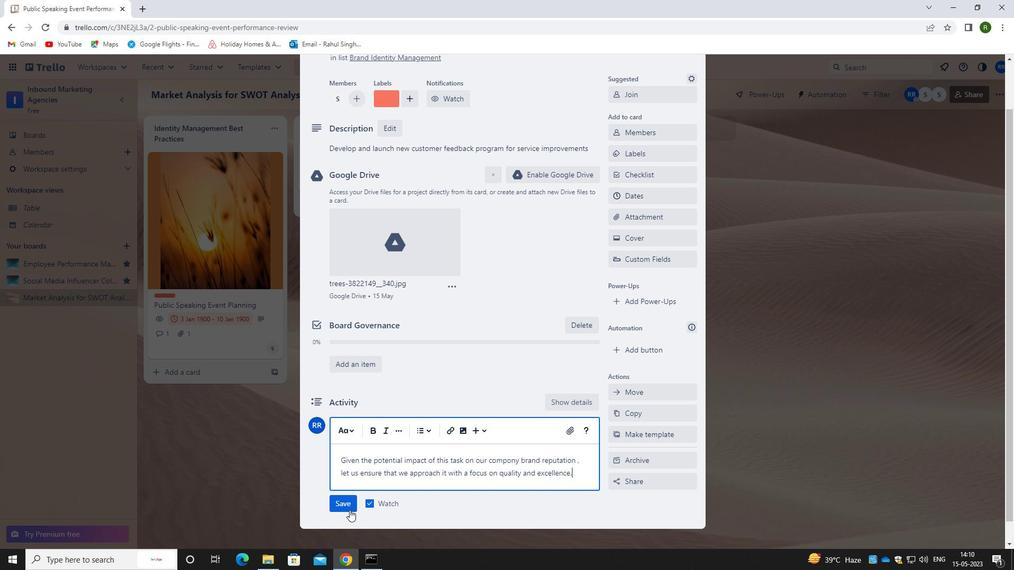 
Action: Mouse pressed left at (348, 509)
Screenshot: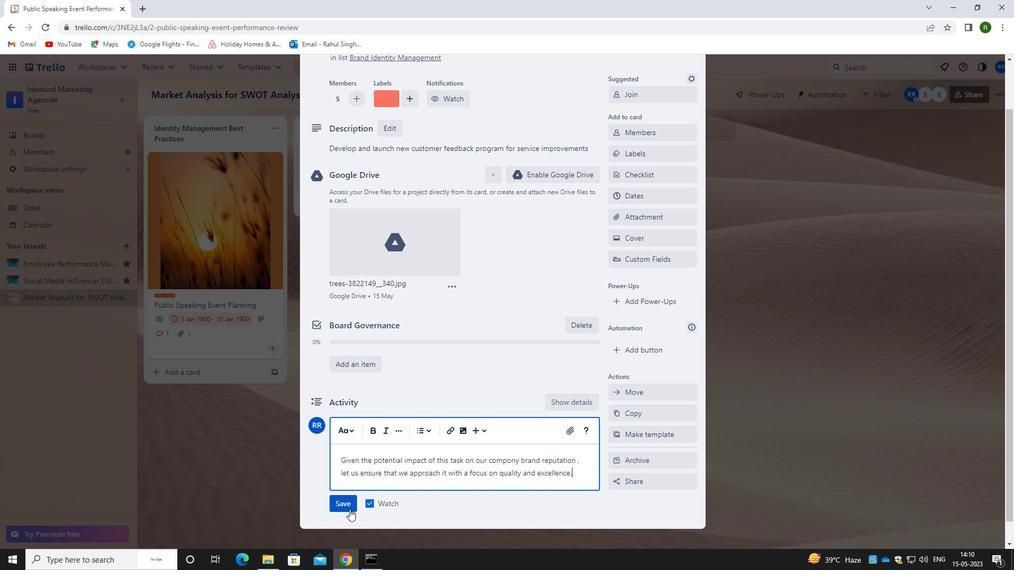 
Action: Mouse moved to (627, 194)
Screenshot: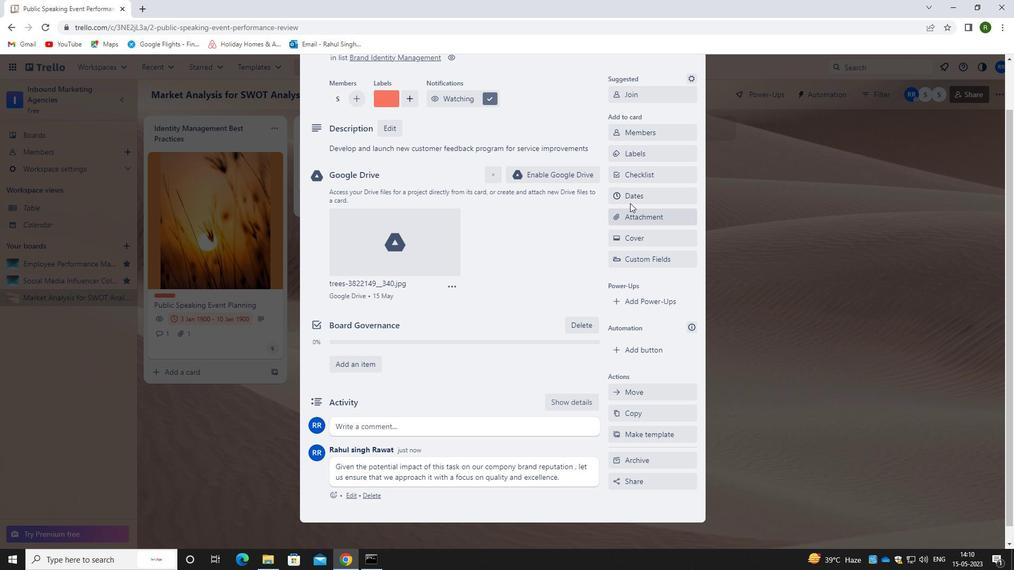 
Action: Mouse pressed left at (627, 194)
Screenshot: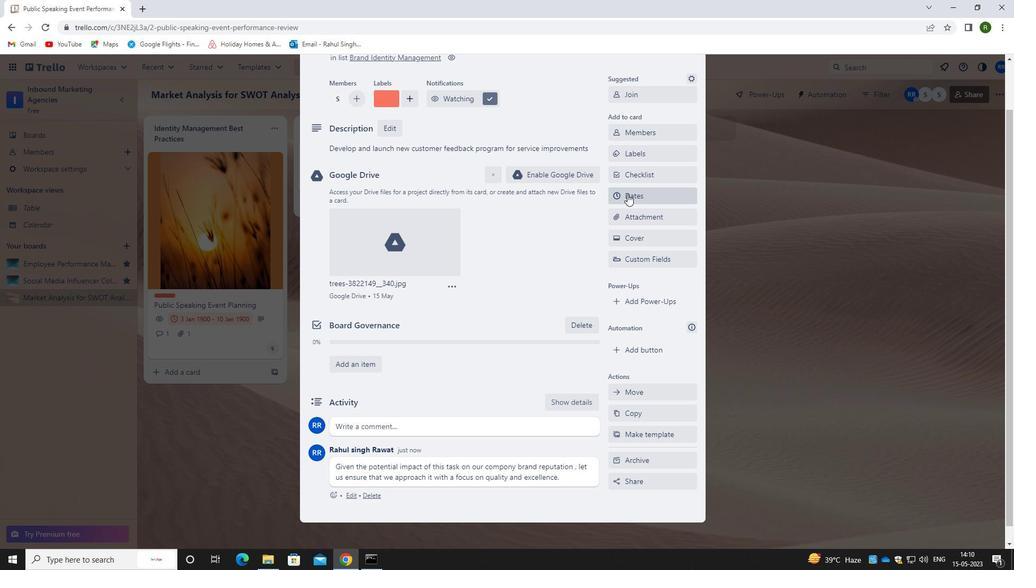 
Action: Mouse moved to (619, 285)
Screenshot: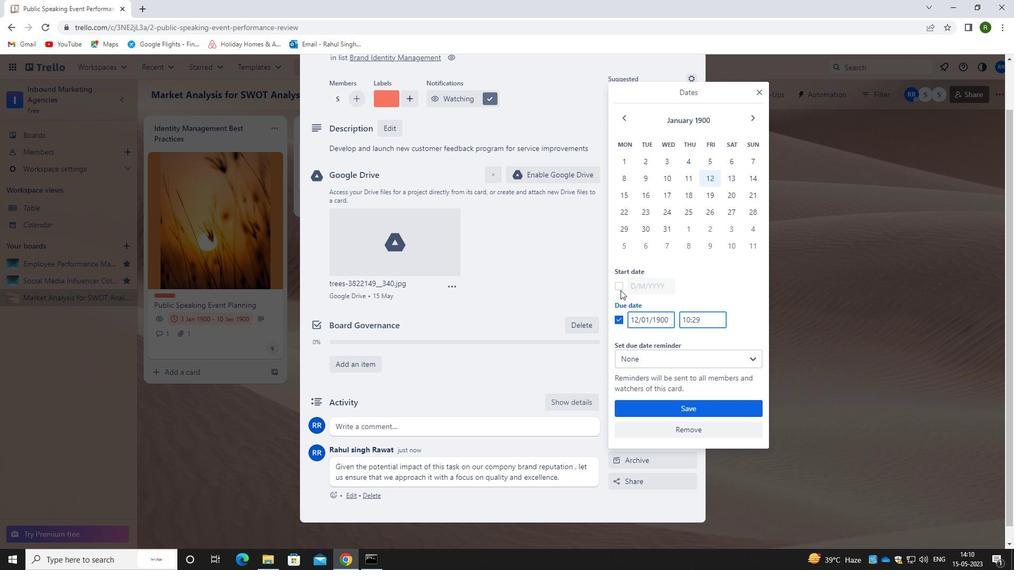 
Action: Mouse pressed left at (619, 285)
Screenshot: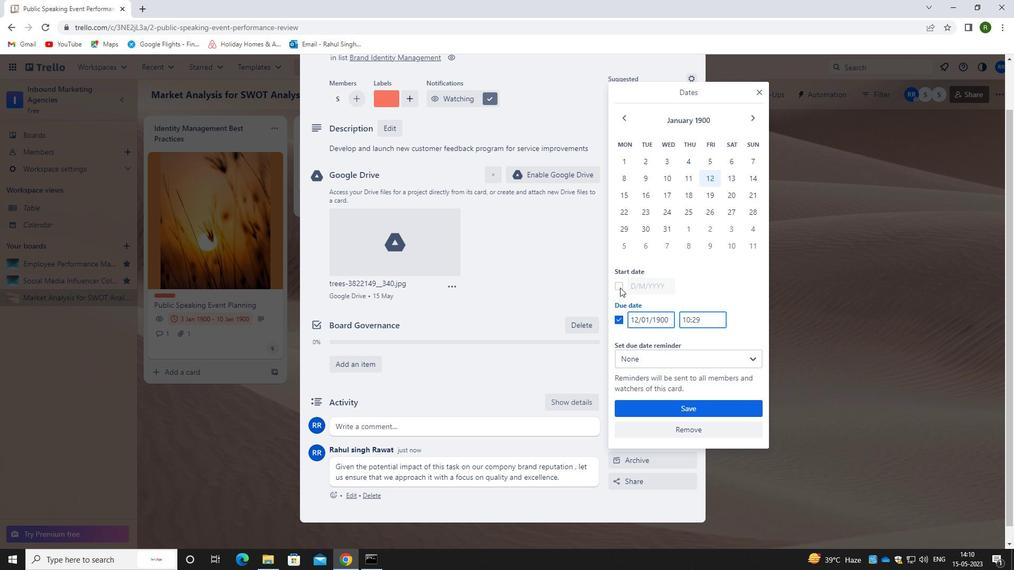 
Action: Mouse moved to (669, 284)
Screenshot: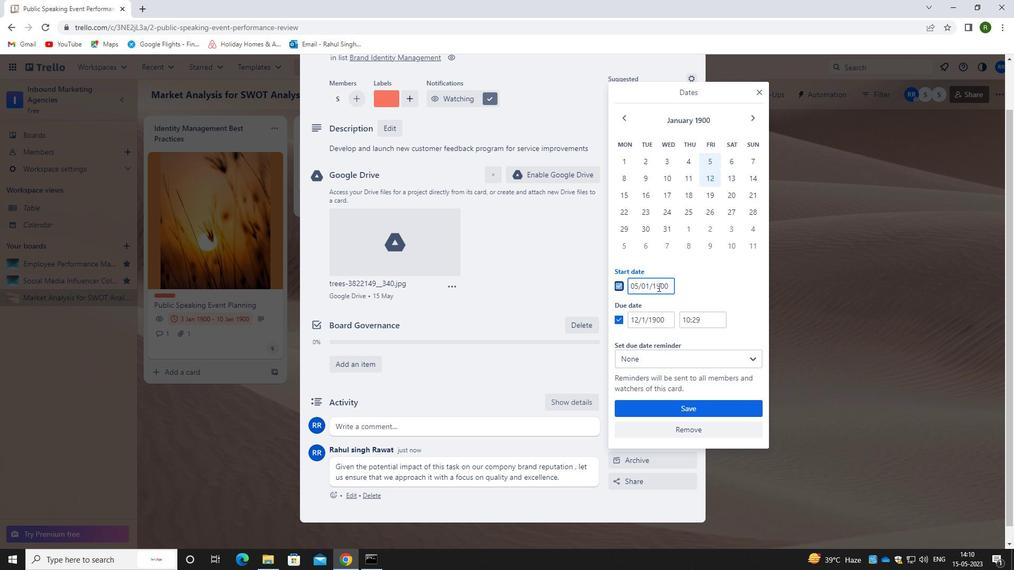 
Action: Mouse pressed left at (669, 284)
Screenshot: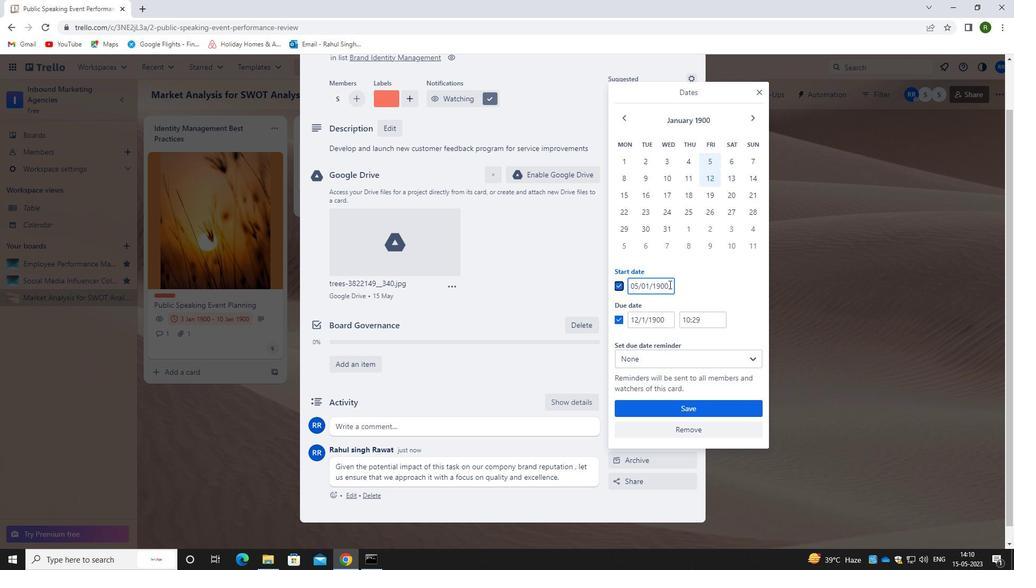 
Action: Mouse moved to (624, 283)
Screenshot: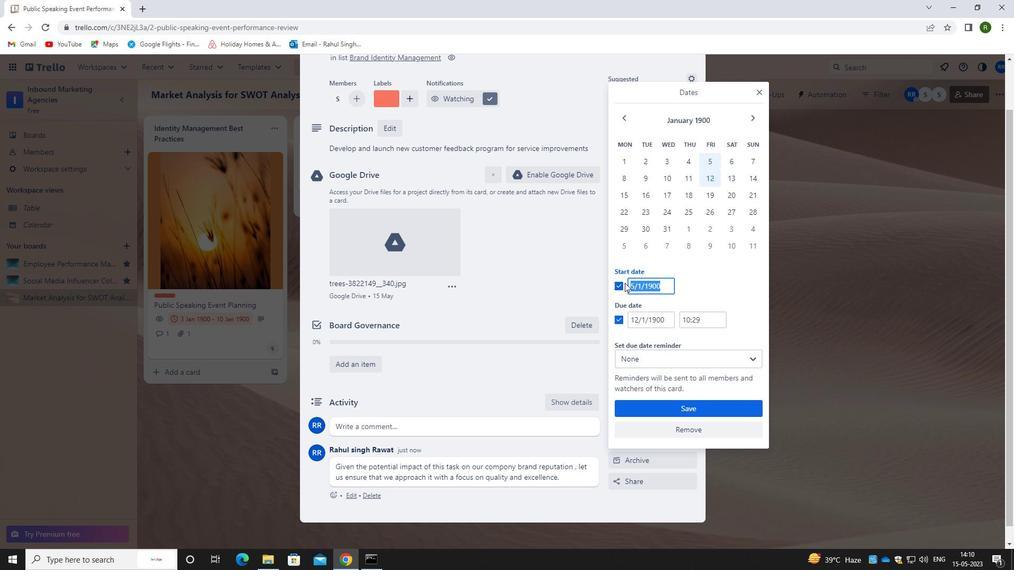 
Action: Key pressed 06/01/
Screenshot: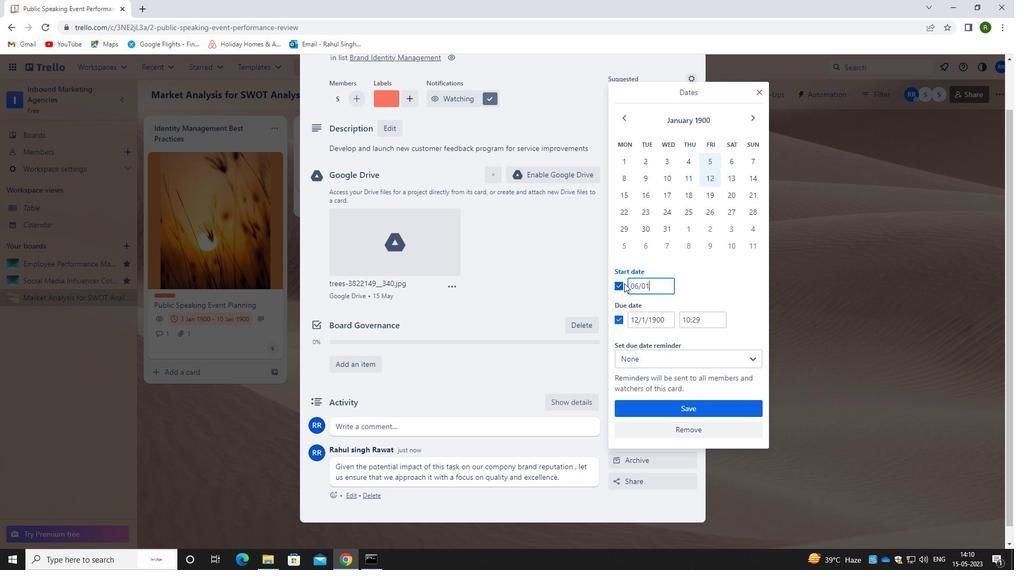 
Action: Mouse moved to (623, 283)
Screenshot: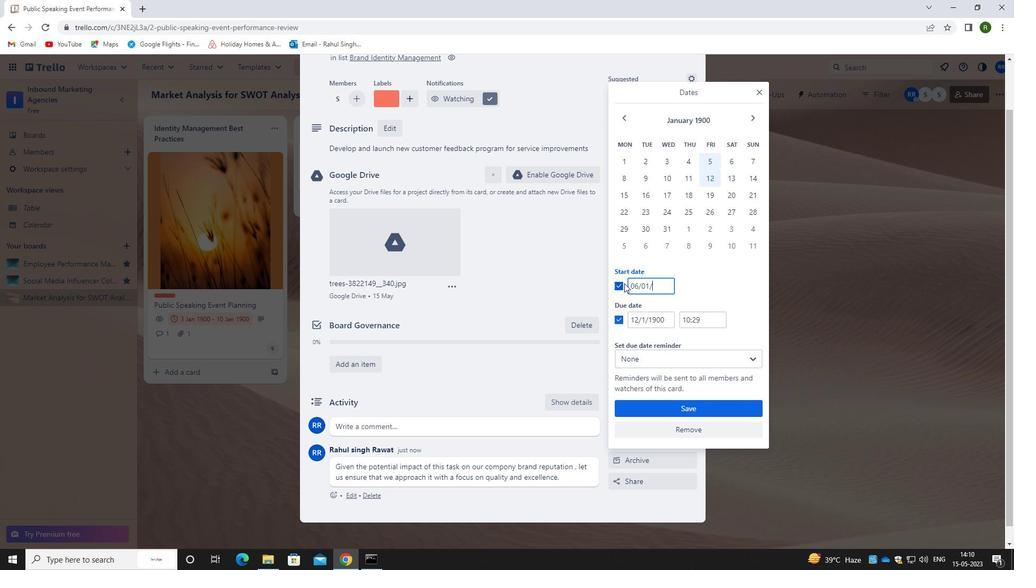 
Action: Key pressed 1900
Screenshot: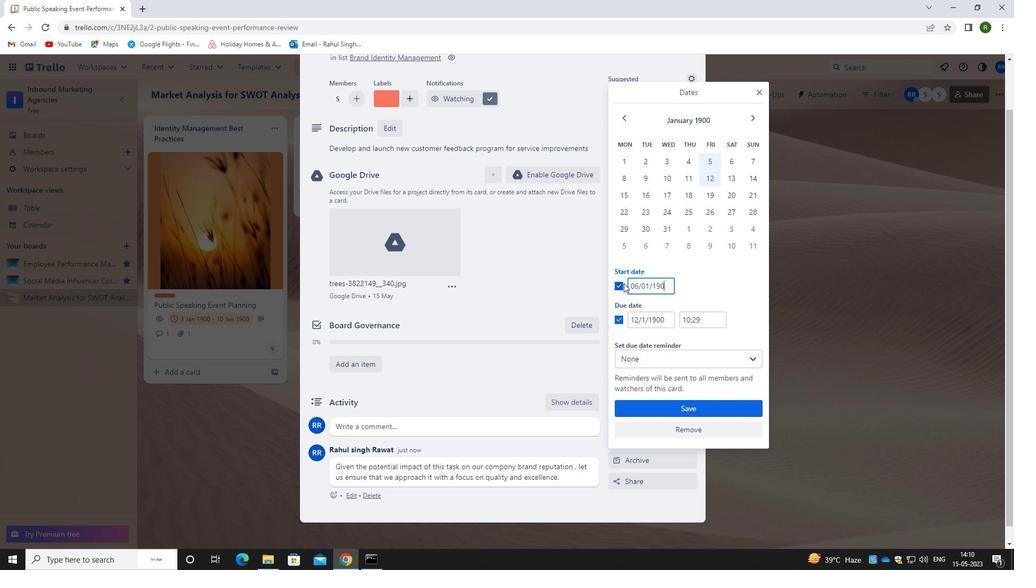 
Action: Mouse moved to (667, 317)
Screenshot: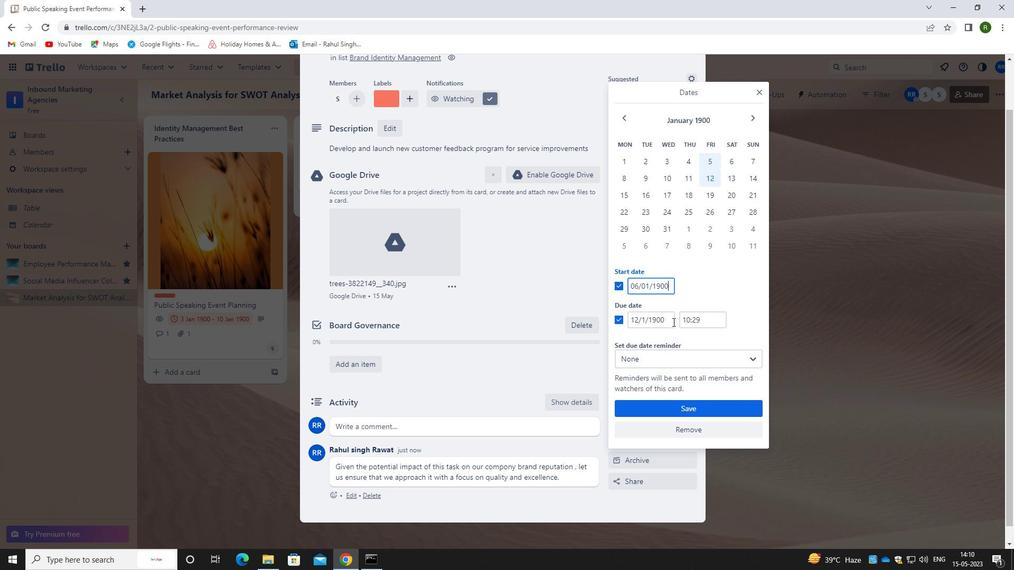 
Action: Mouse pressed left at (667, 317)
Screenshot: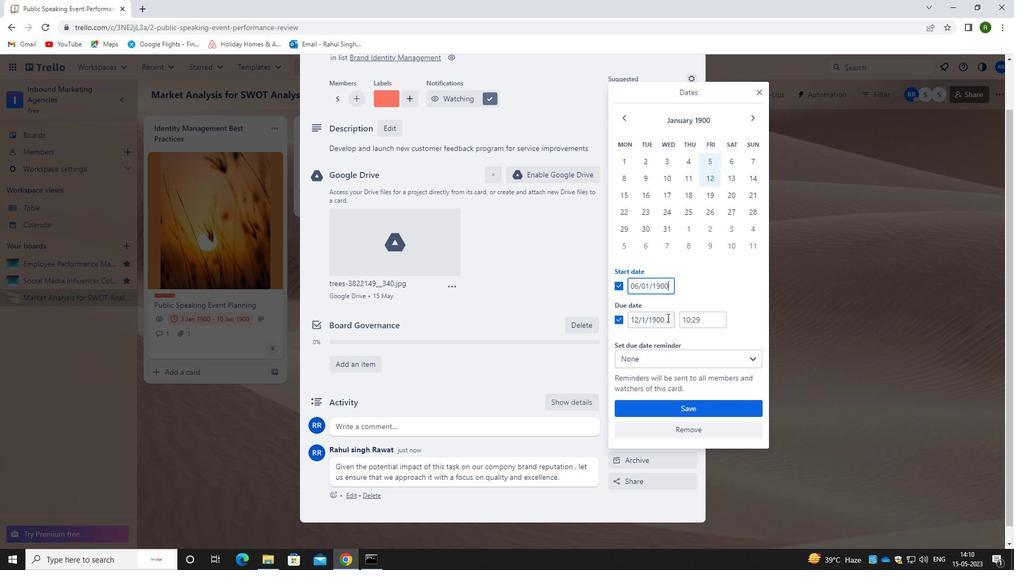 
Action: Mouse moved to (626, 326)
Screenshot: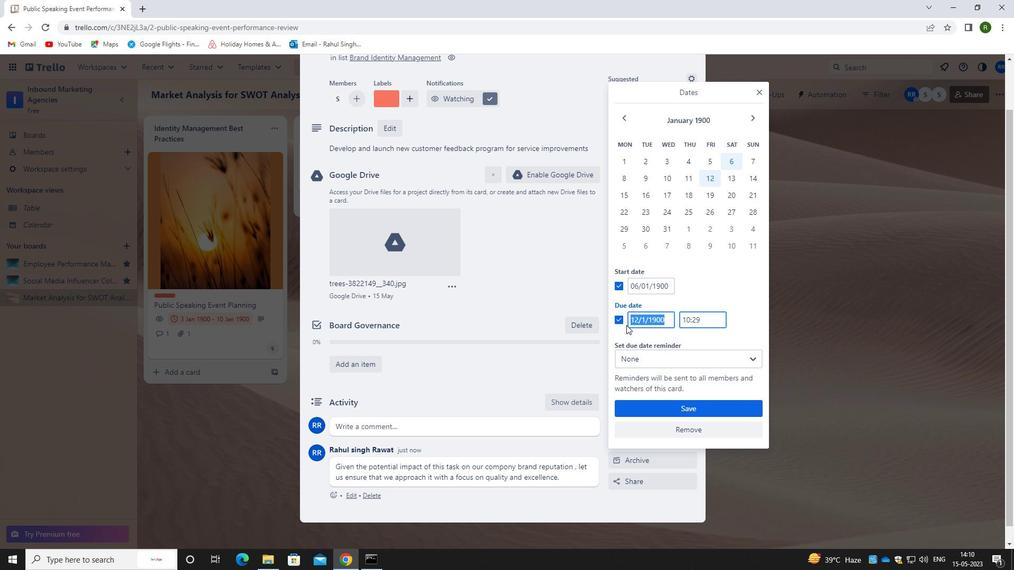 
Action: Key pressed 13/01/1900
Screenshot: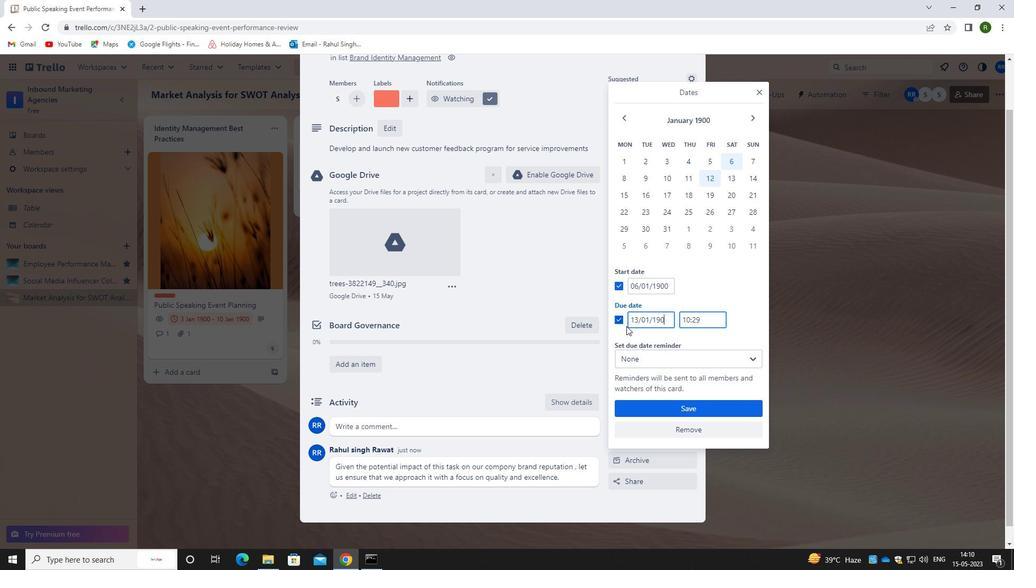 
Action: Mouse moved to (661, 412)
Screenshot: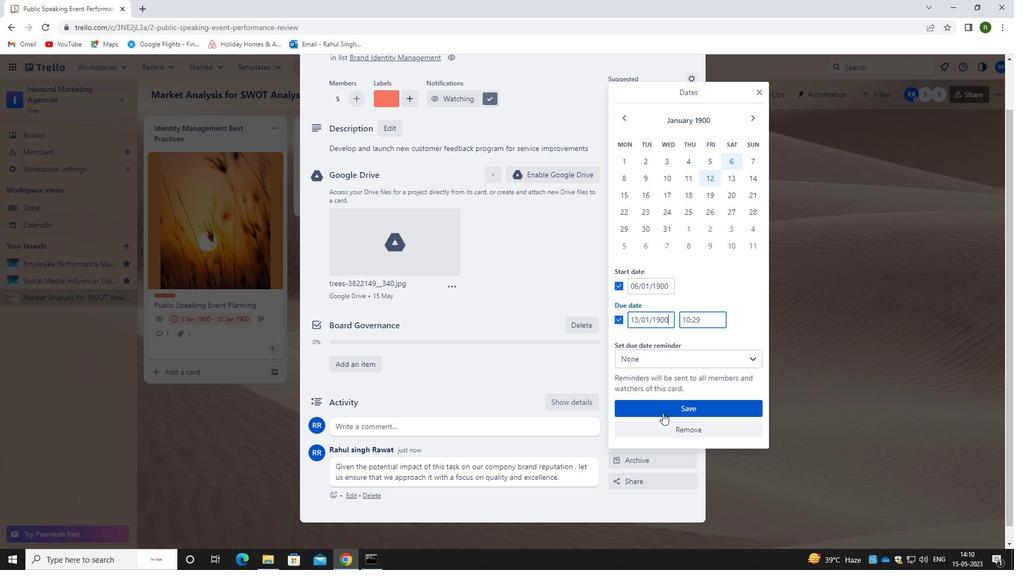 
Action: Mouse pressed left at (661, 412)
Screenshot: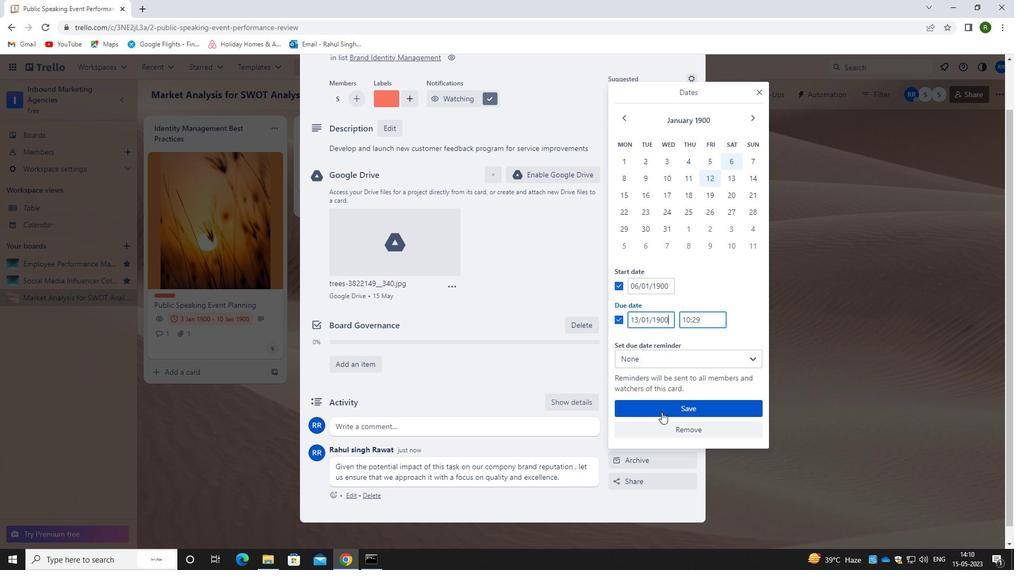 
Action: Mouse moved to (776, 369)
Screenshot: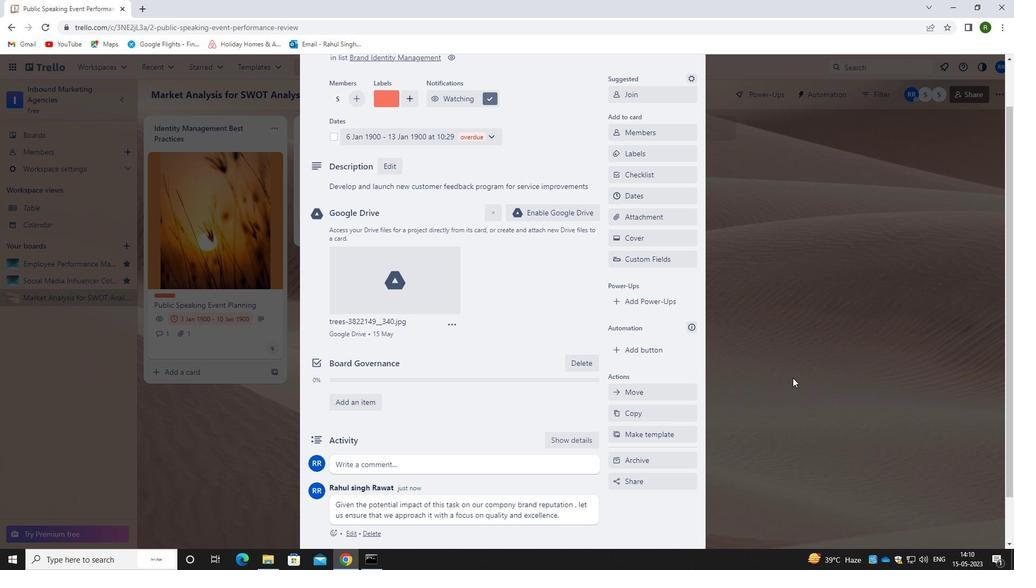 
